 Task: Get usage report for the last 30 days.
Action: Mouse moved to (1339, 133)
Screenshot: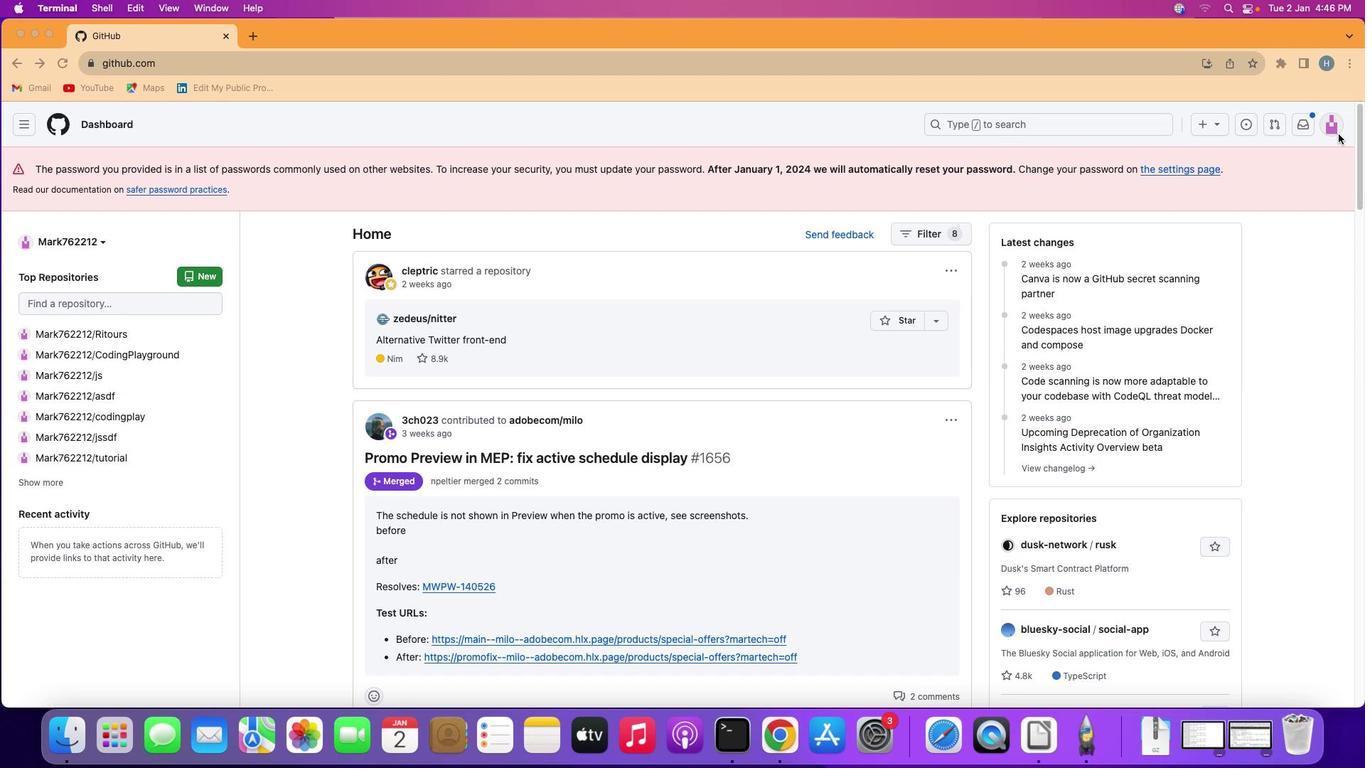 
Action: Mouse pressed left at (1339, 133)
Screenshot: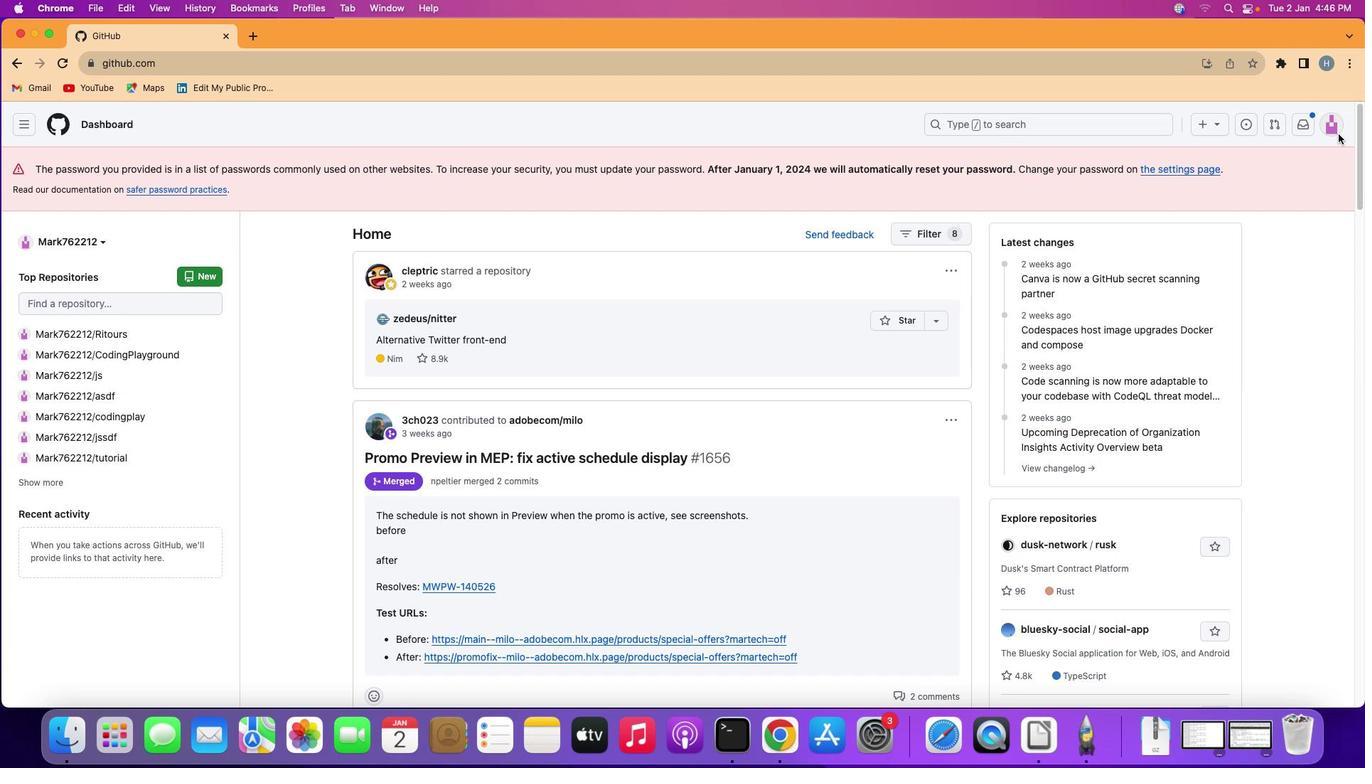 
Action: Mouse moved to (1333, 126)
Screenshot: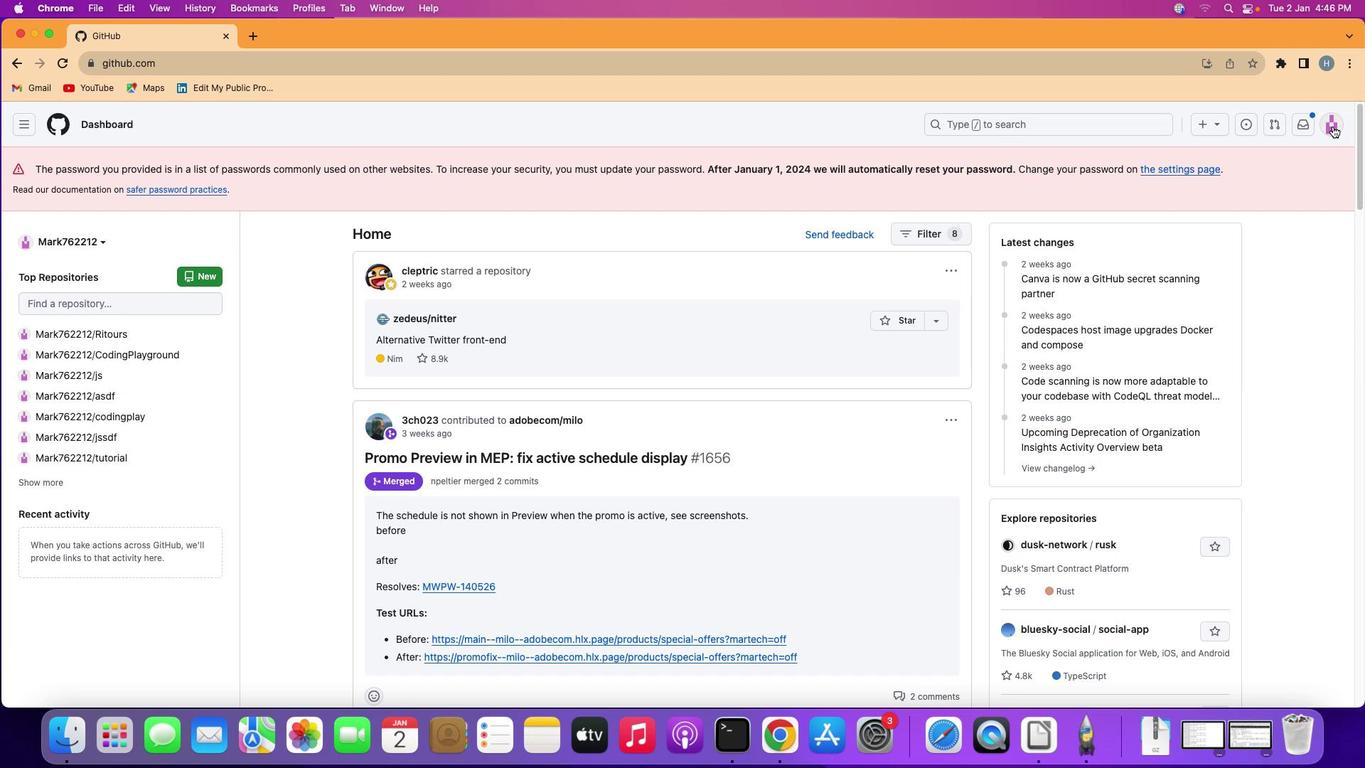 
Action: Mouse pressed left at (1333, 126)
Screenshot: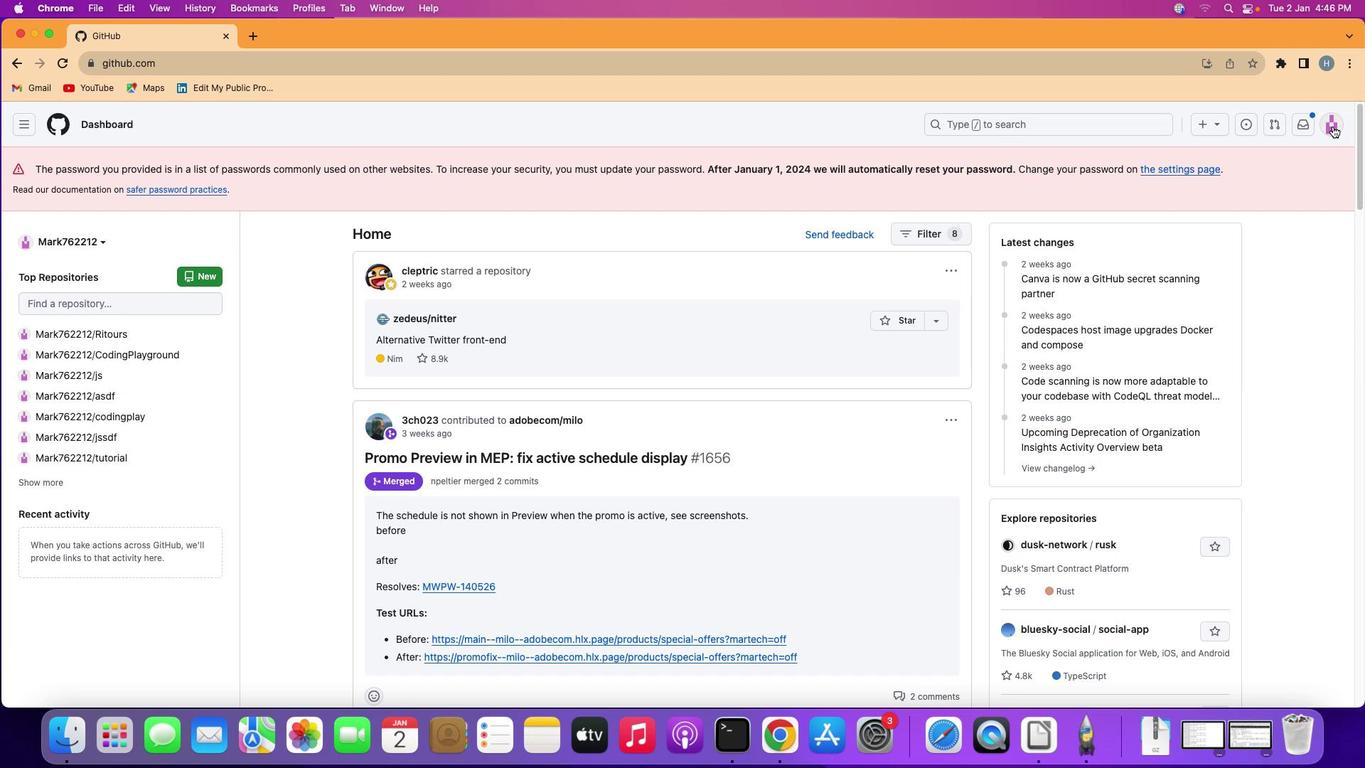 
Action: Mouse moved to (1255, 509)
Screenshot: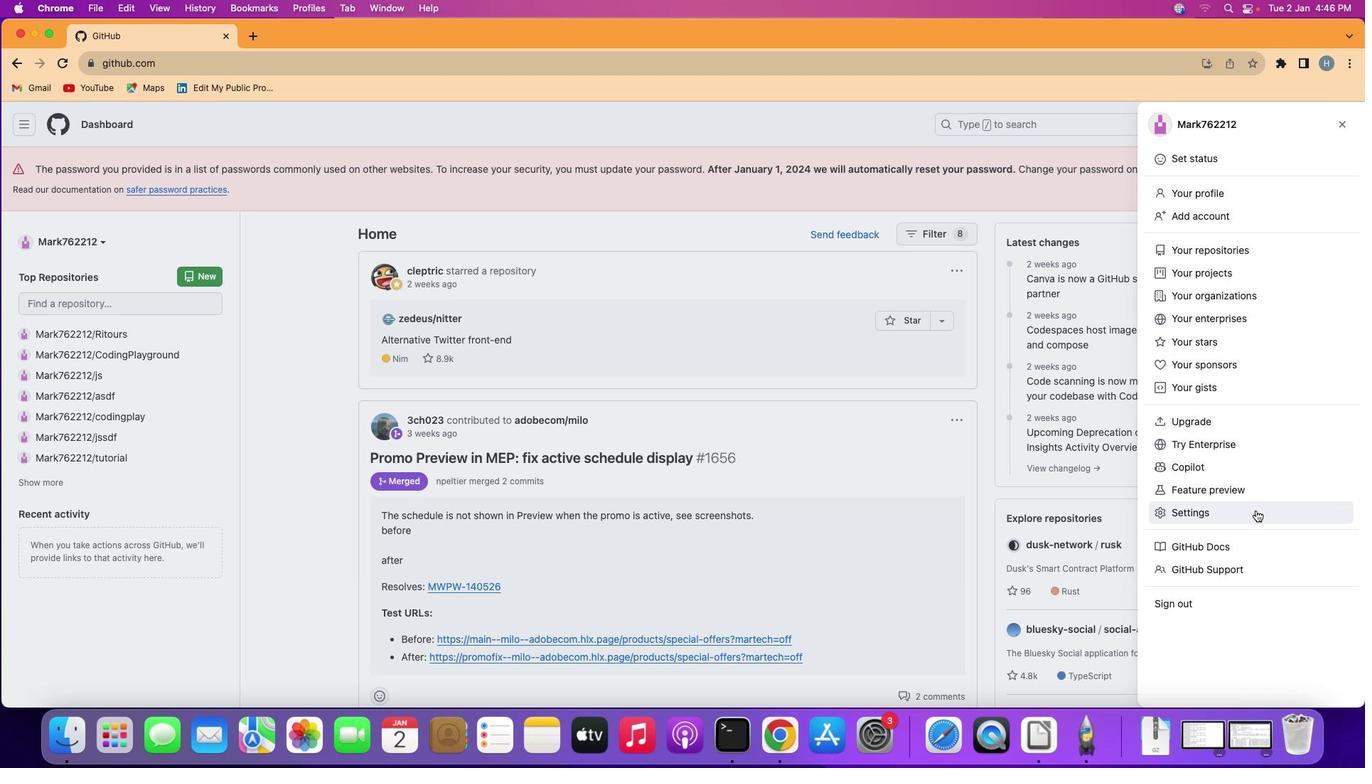 
Action: Mouse pressed left at (1255, 509)
Screenshot: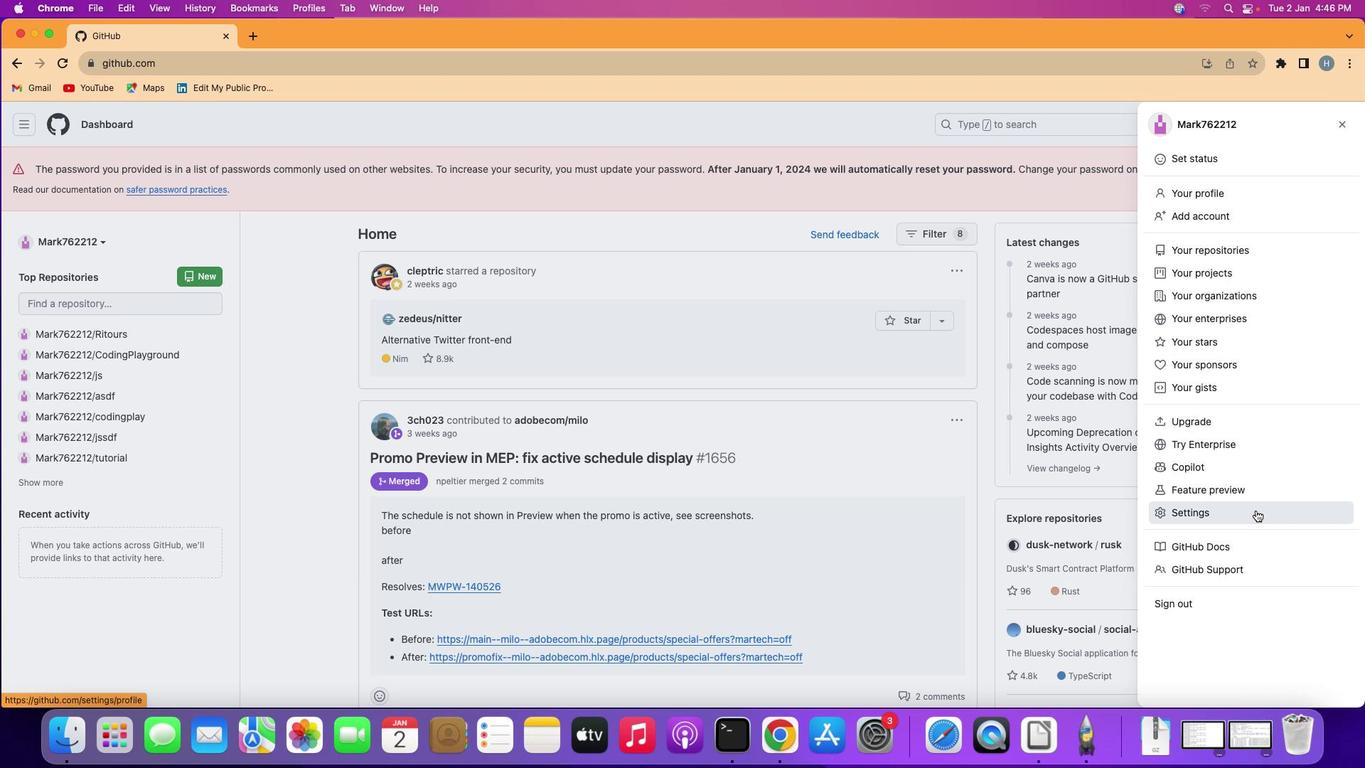 
Action: Mouse moved to (326, 438)
Screenshot: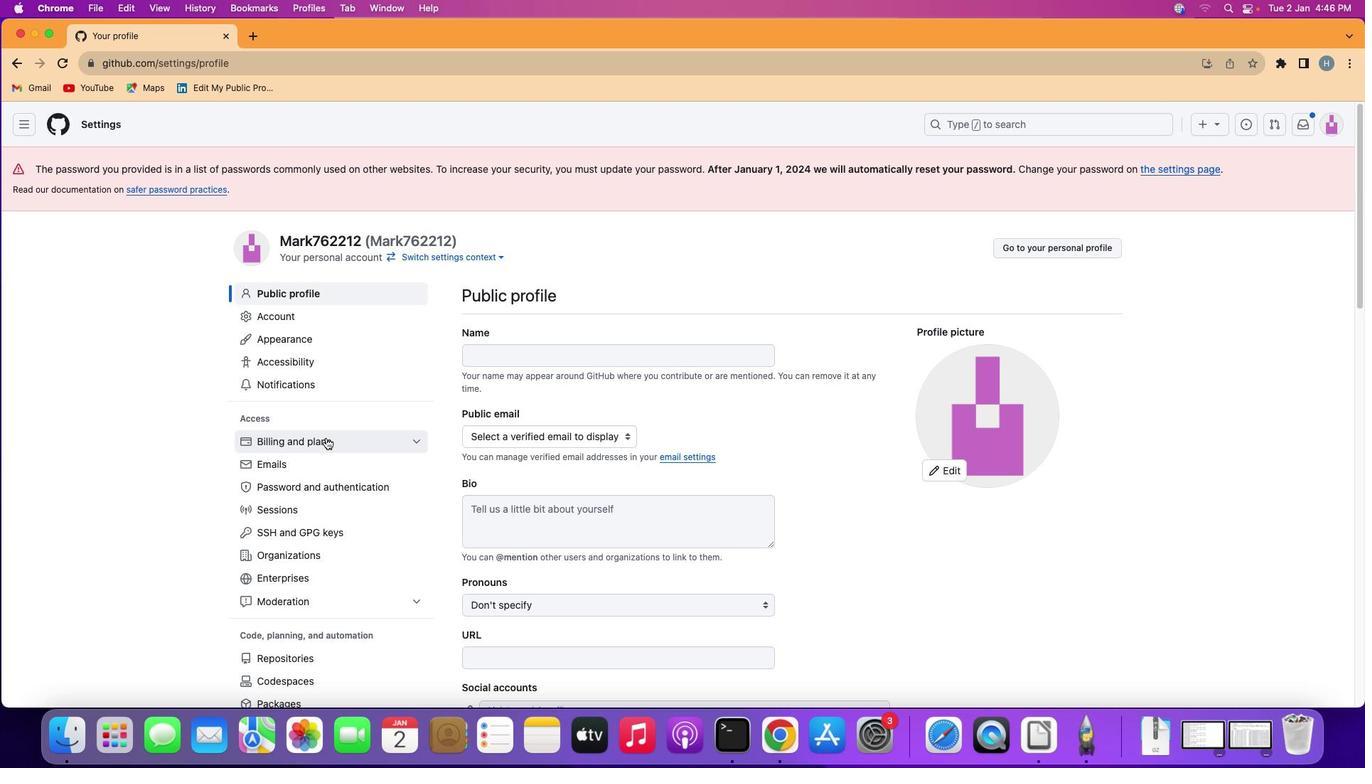 
Action: Mouse pressed left at (326, 438)
Screenshot: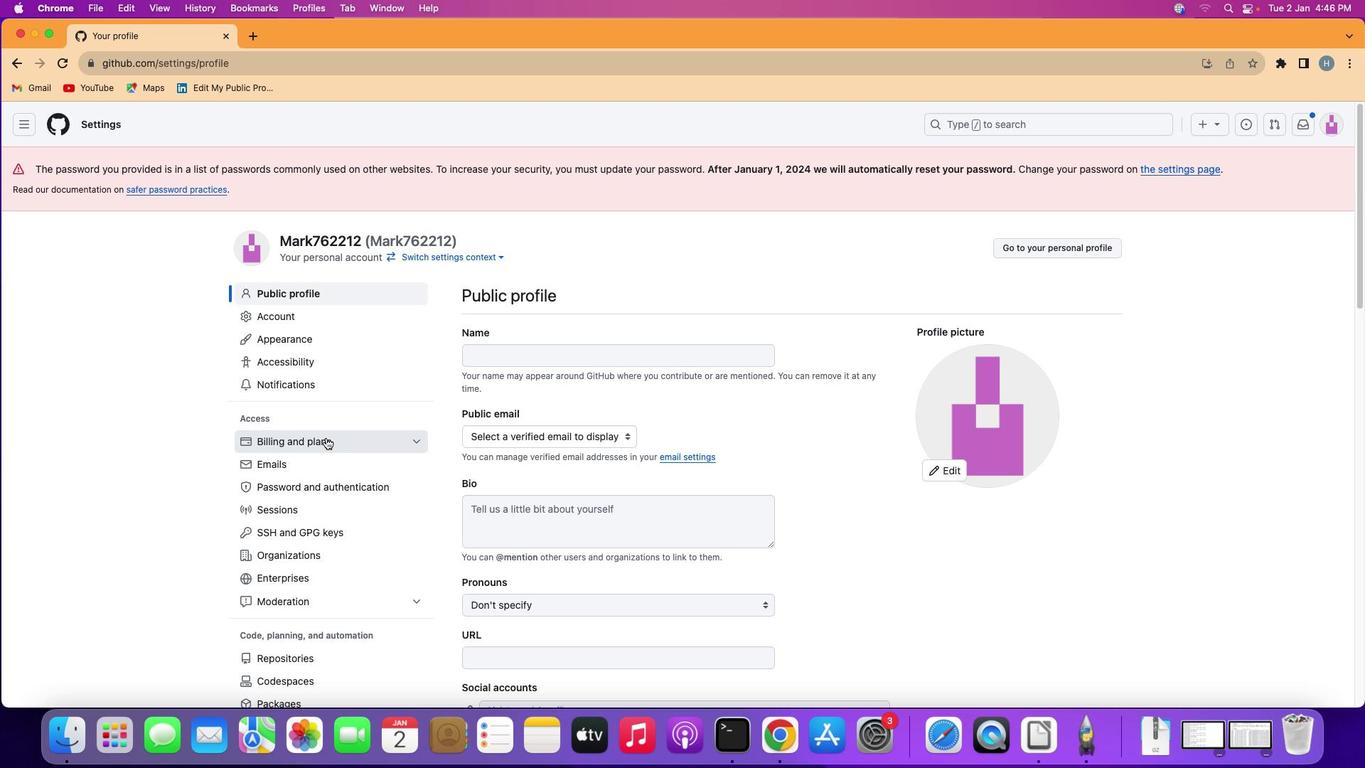 
Action: Mouse moved to (315, 468)
Screenshot: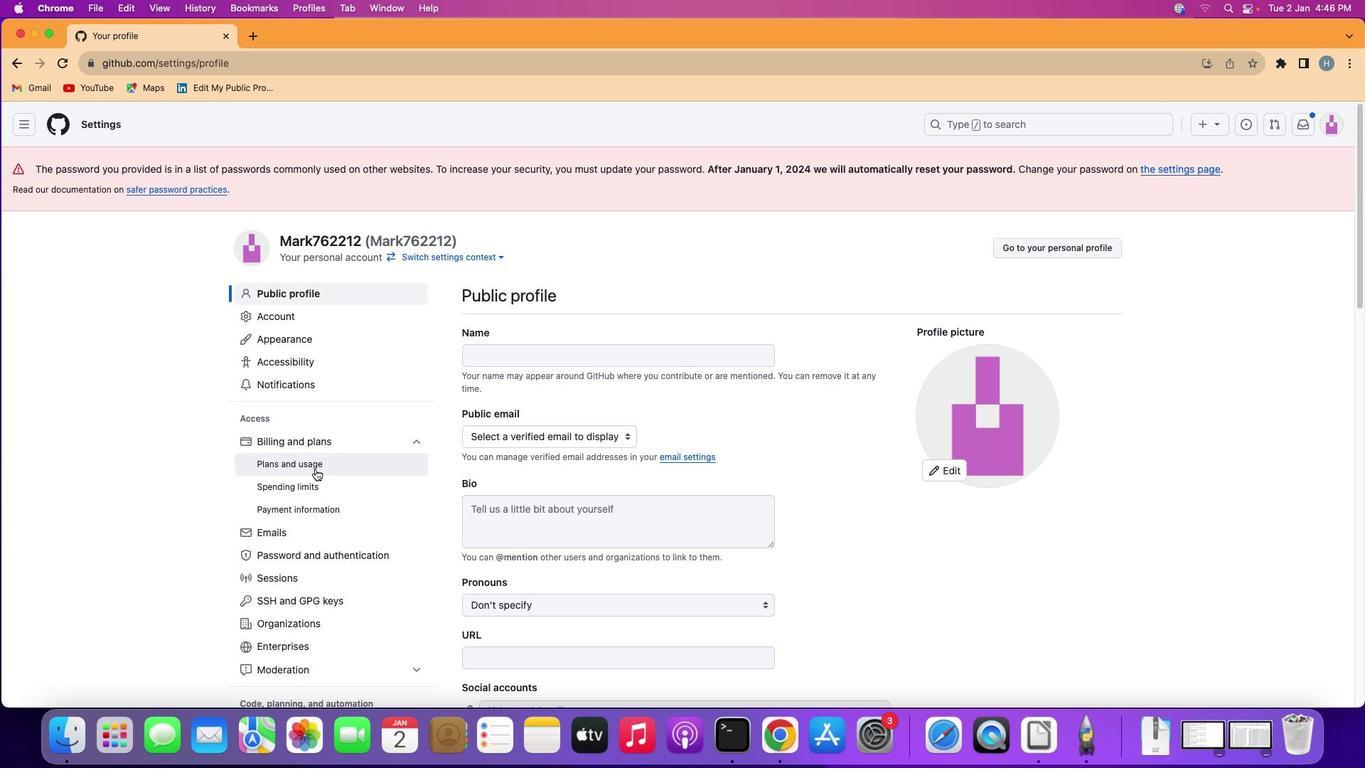 
Action: Mouse pressed left at (315, 468)
Screenshot: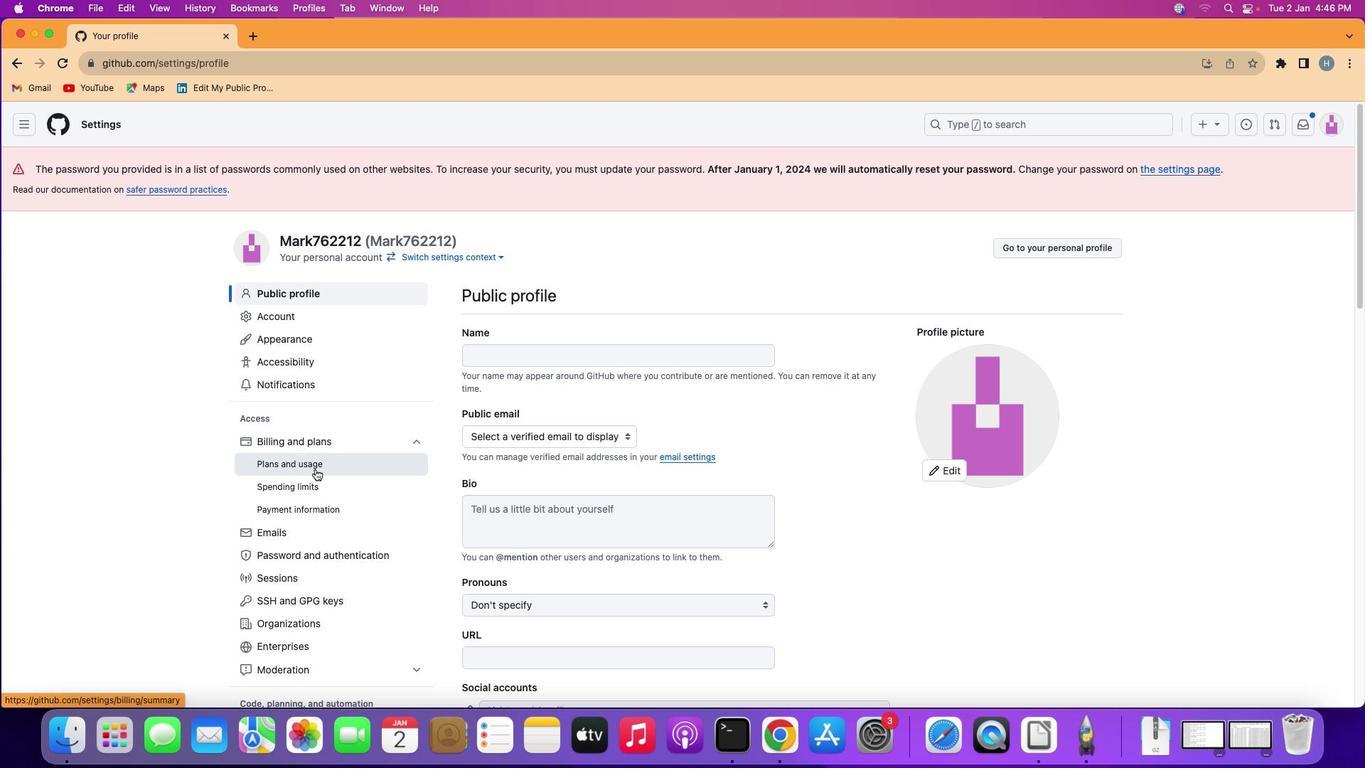 
Action: Mouse moved to (636, 534)
Screenshot: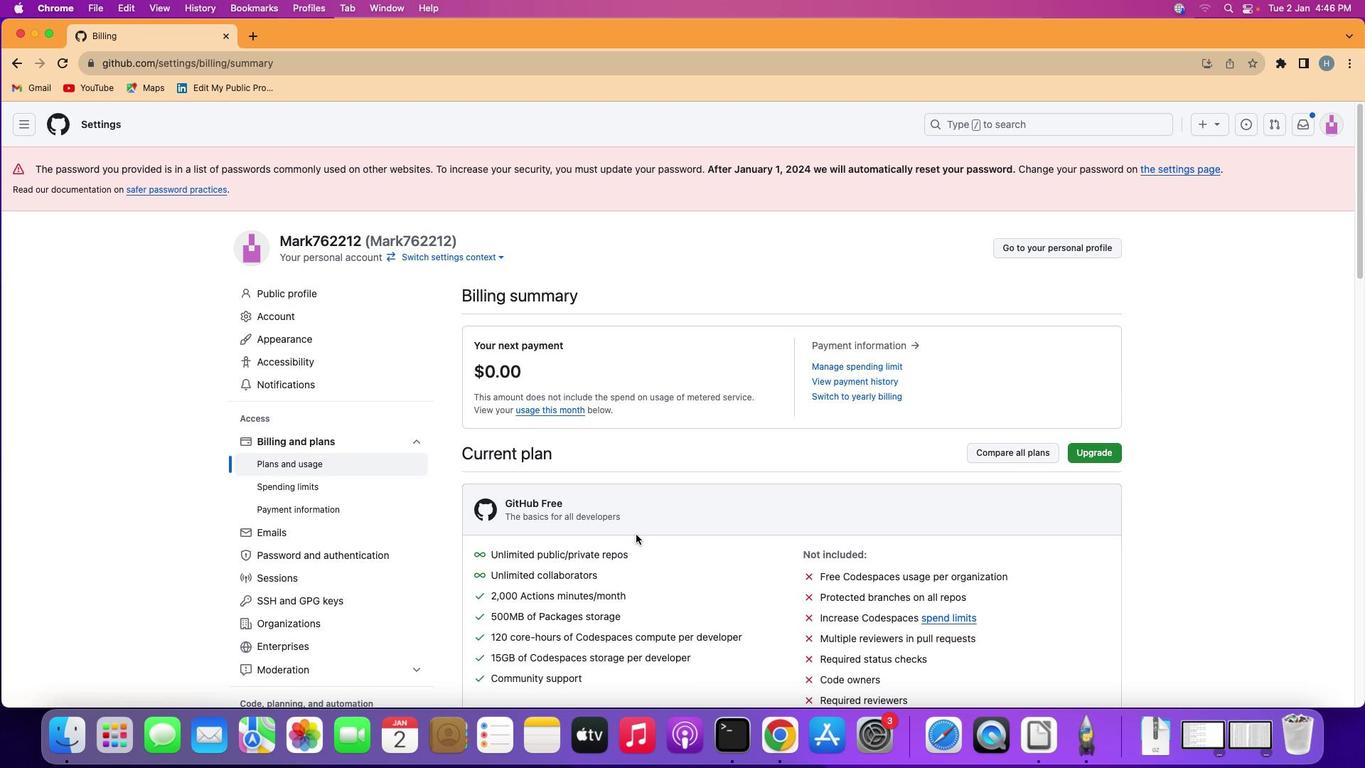 
Action: Mouse scrolled (636, 534) with delta (0, 0)
Screenshot: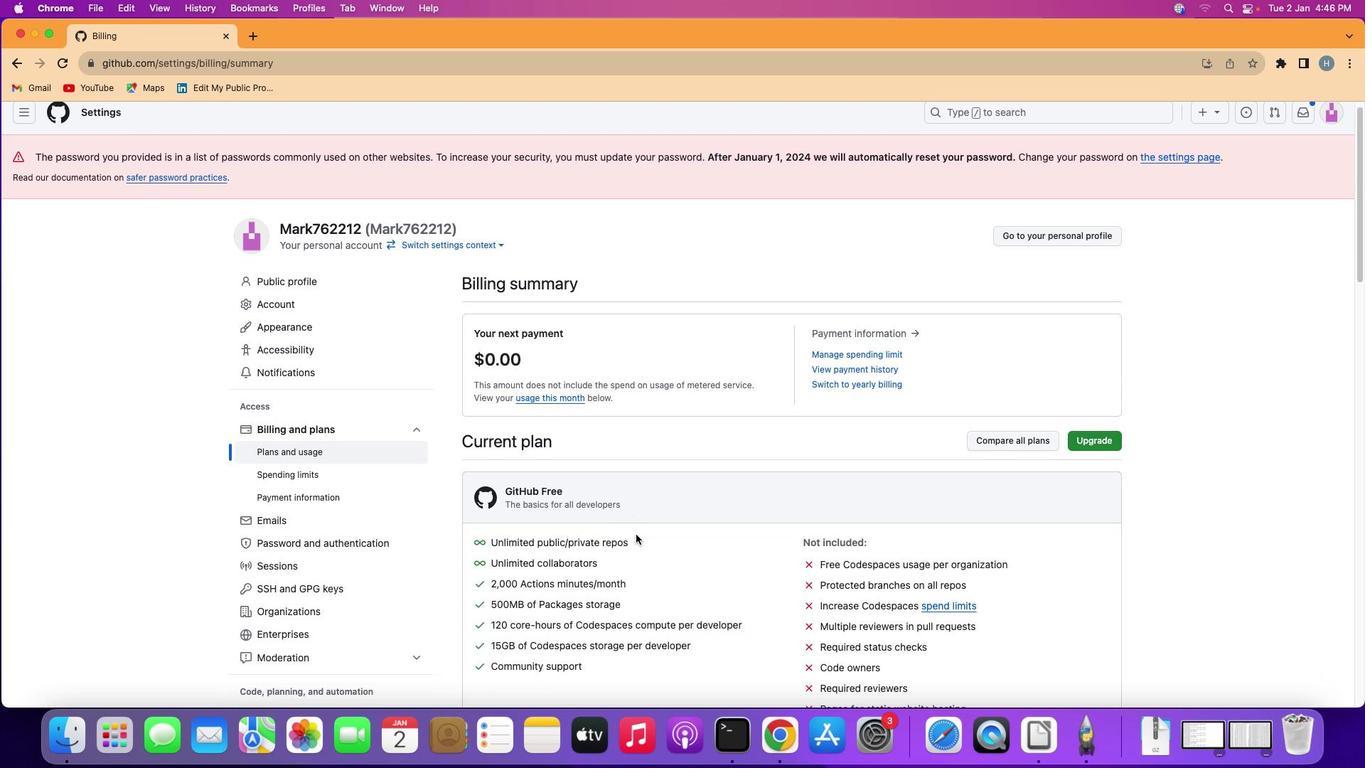 
Action: Mouse scrolled (636, 534) with delta (0, 0)
Screenshot: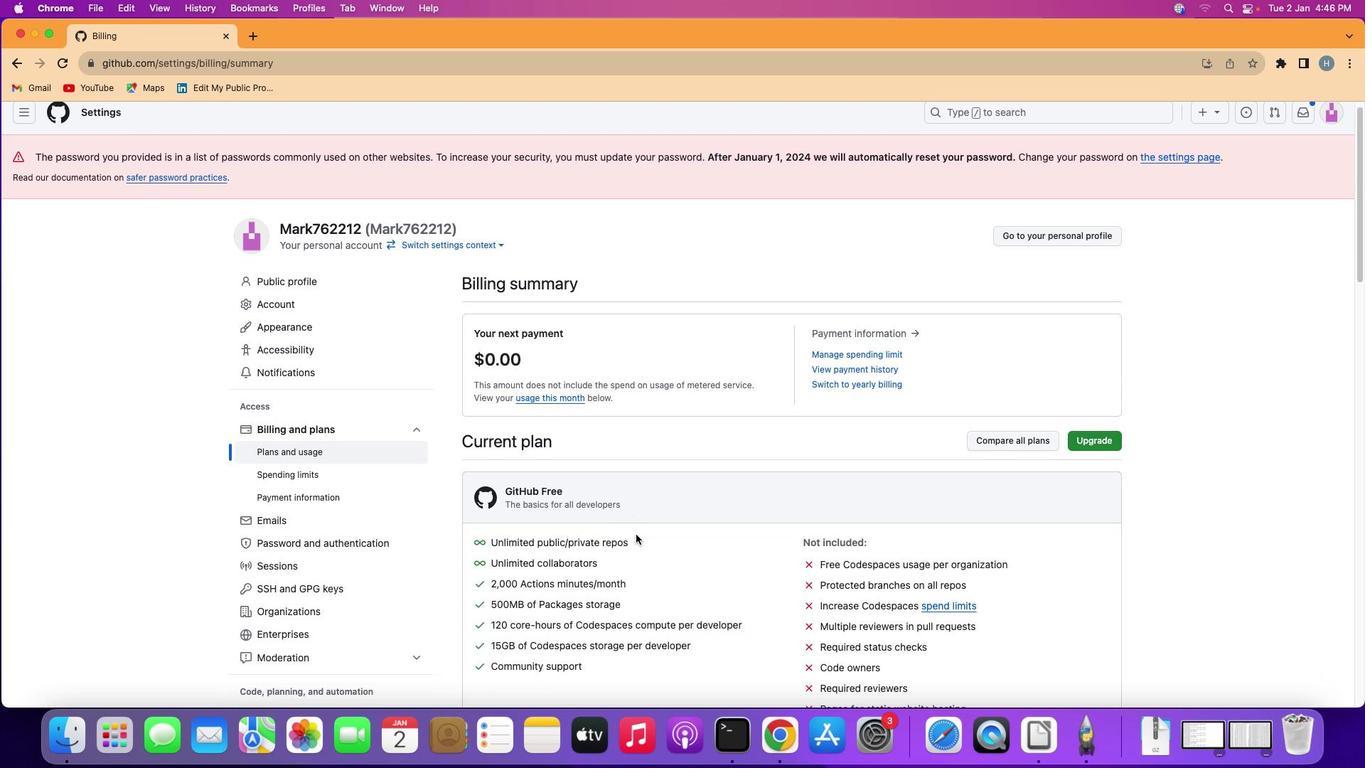 
Action: Mouse scrolled (636, 534) with delta (0, -1)
Screenshot: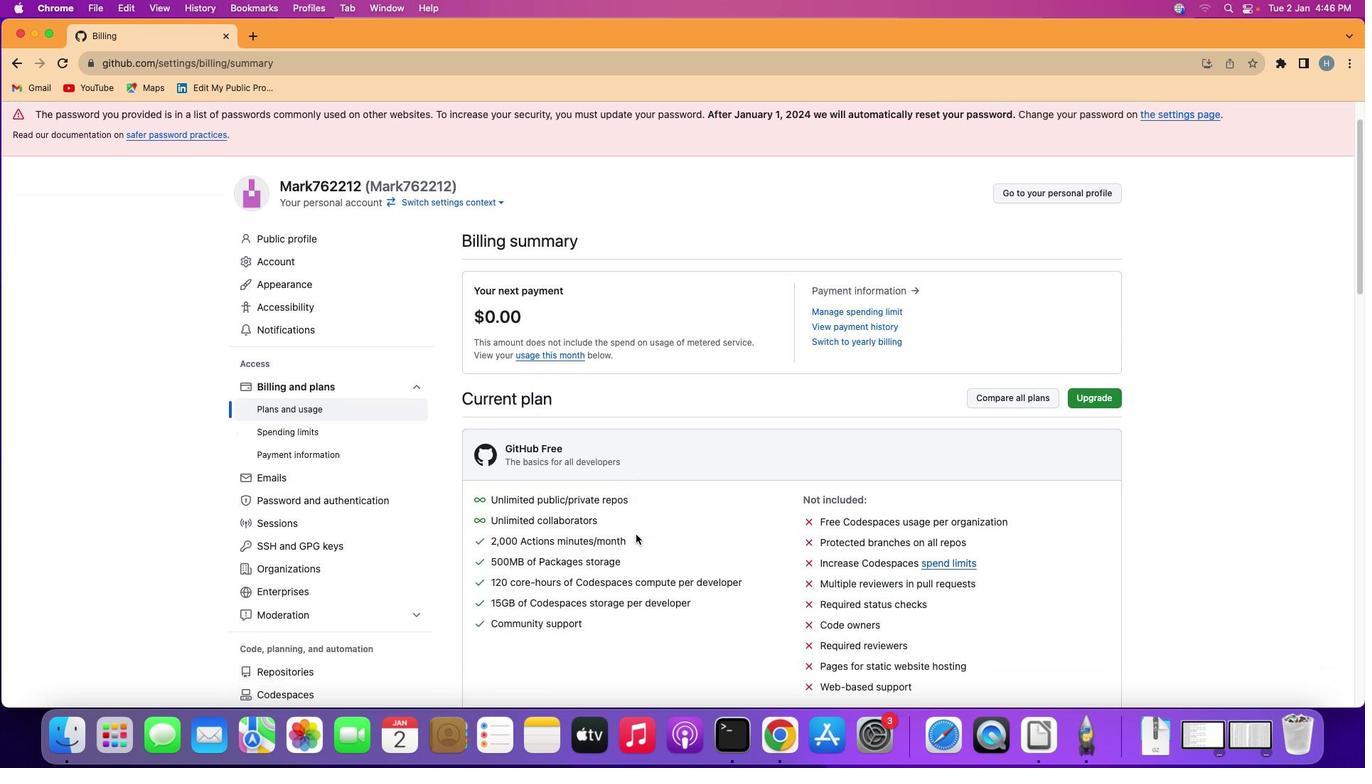
Action: Mouse scrolled (636, 534) with delta (0, -1)
Screenshot: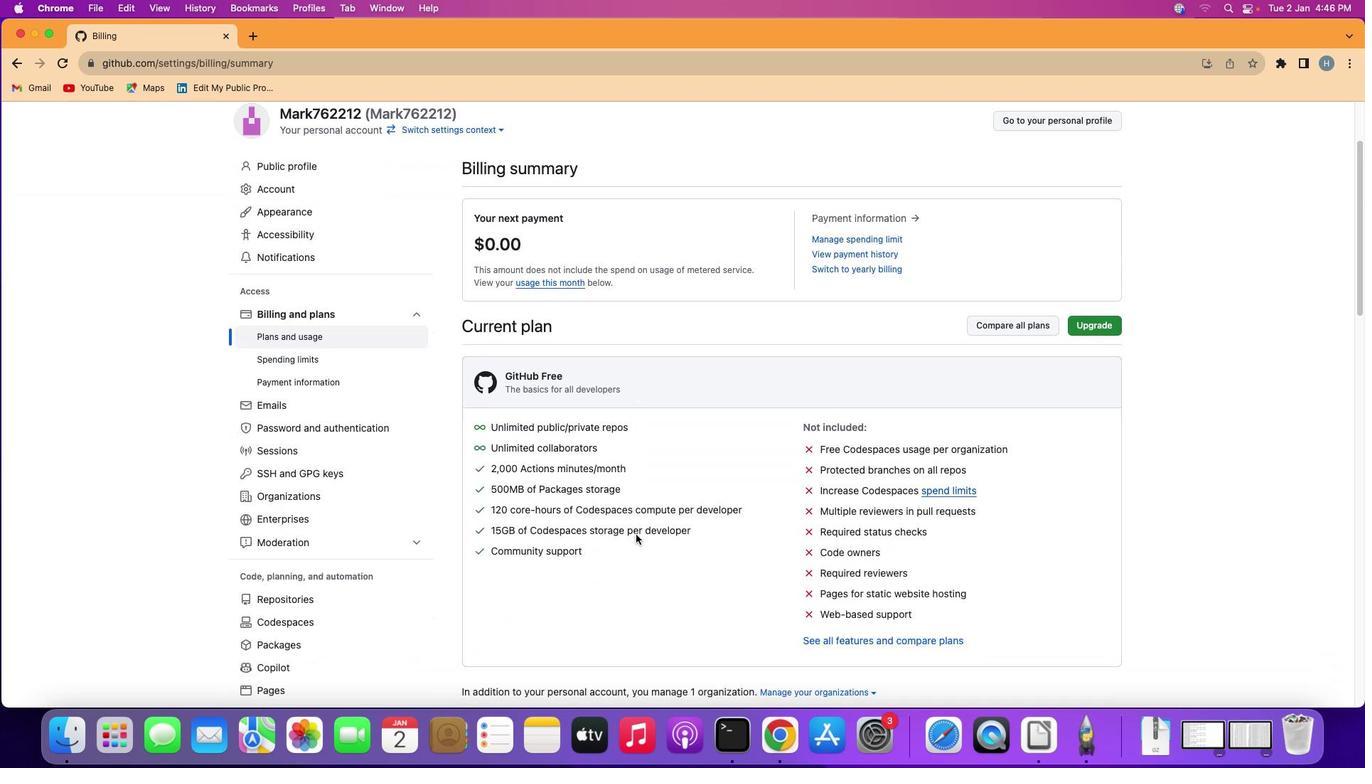 
Action: Mouse scrolled (636, 534) with delta (0, 0)
Screenshot: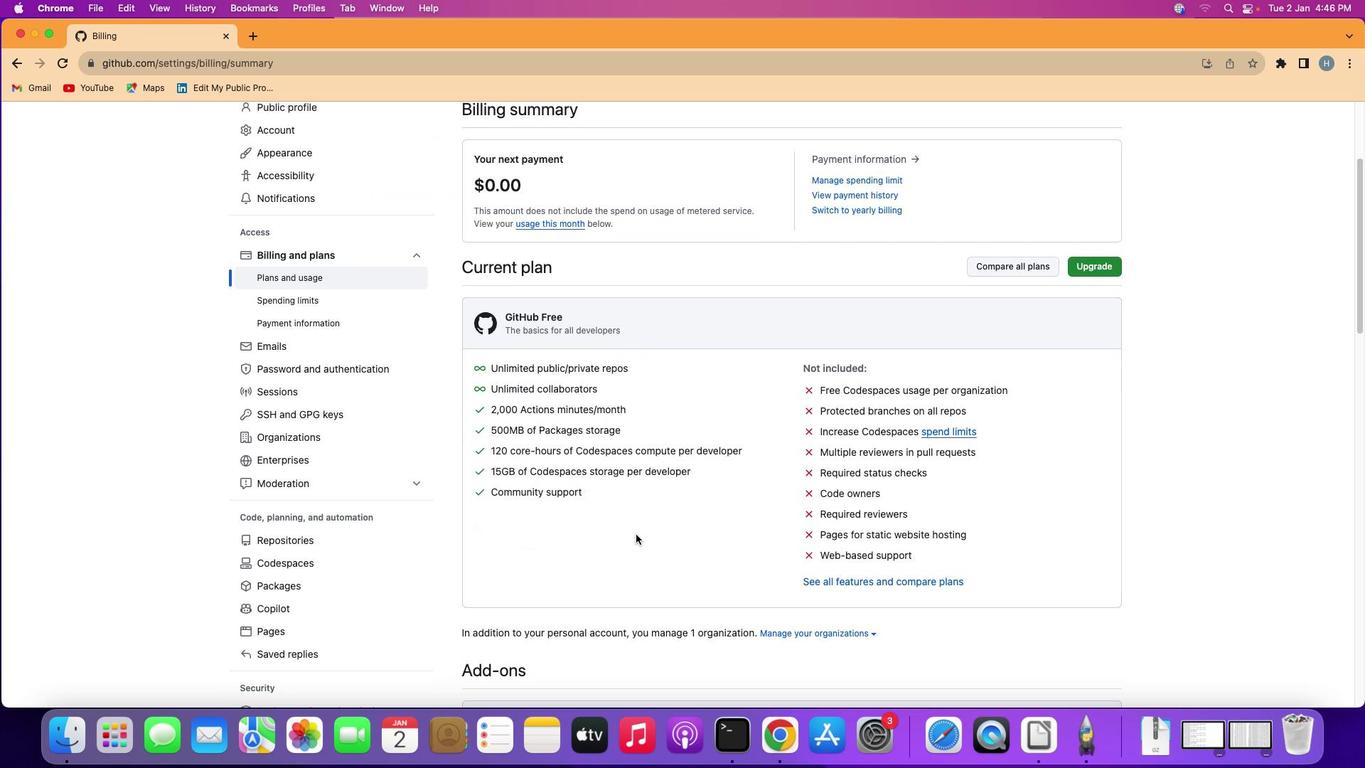 
Action: Mouse scrolled (636, 534) with delta (0, 0)
Screenshot: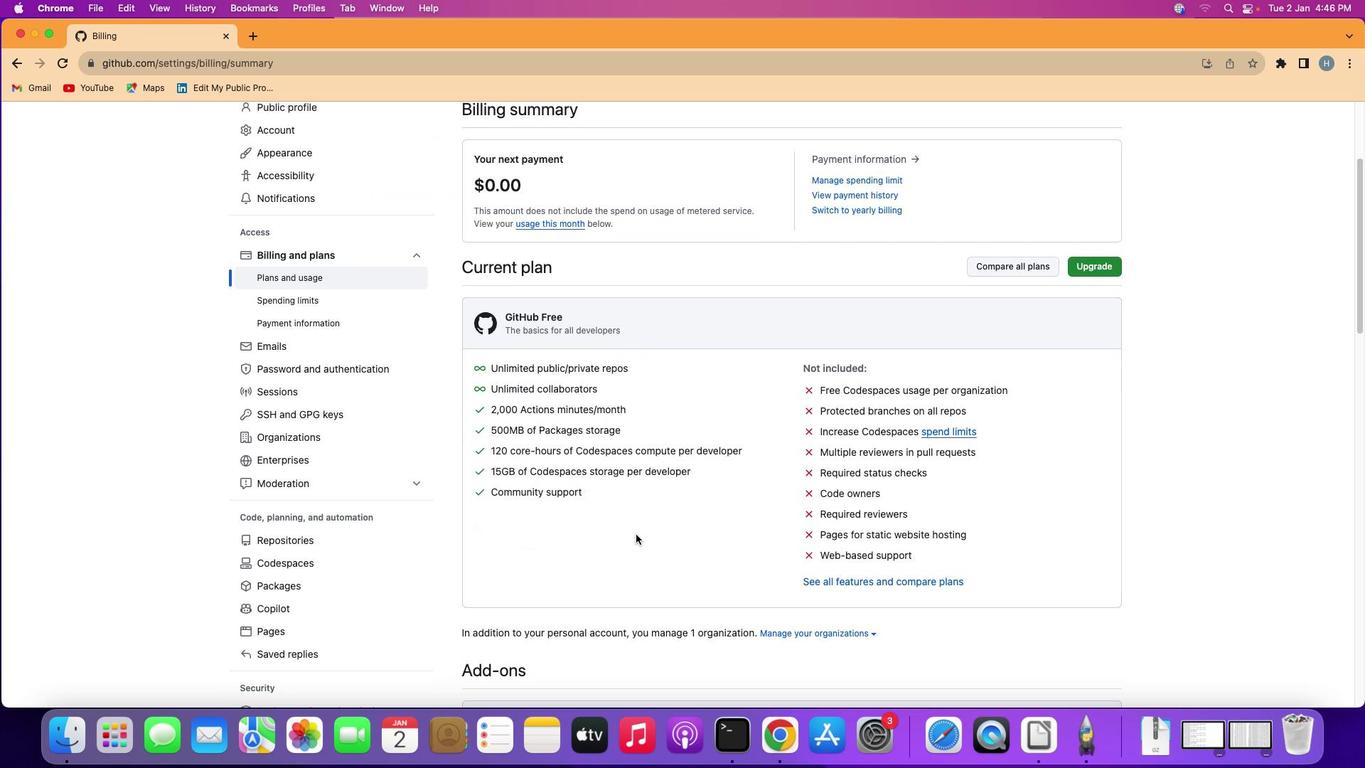 
Action: Mouse scrolled (636, 534) with delta (0, 1)
Screenshot: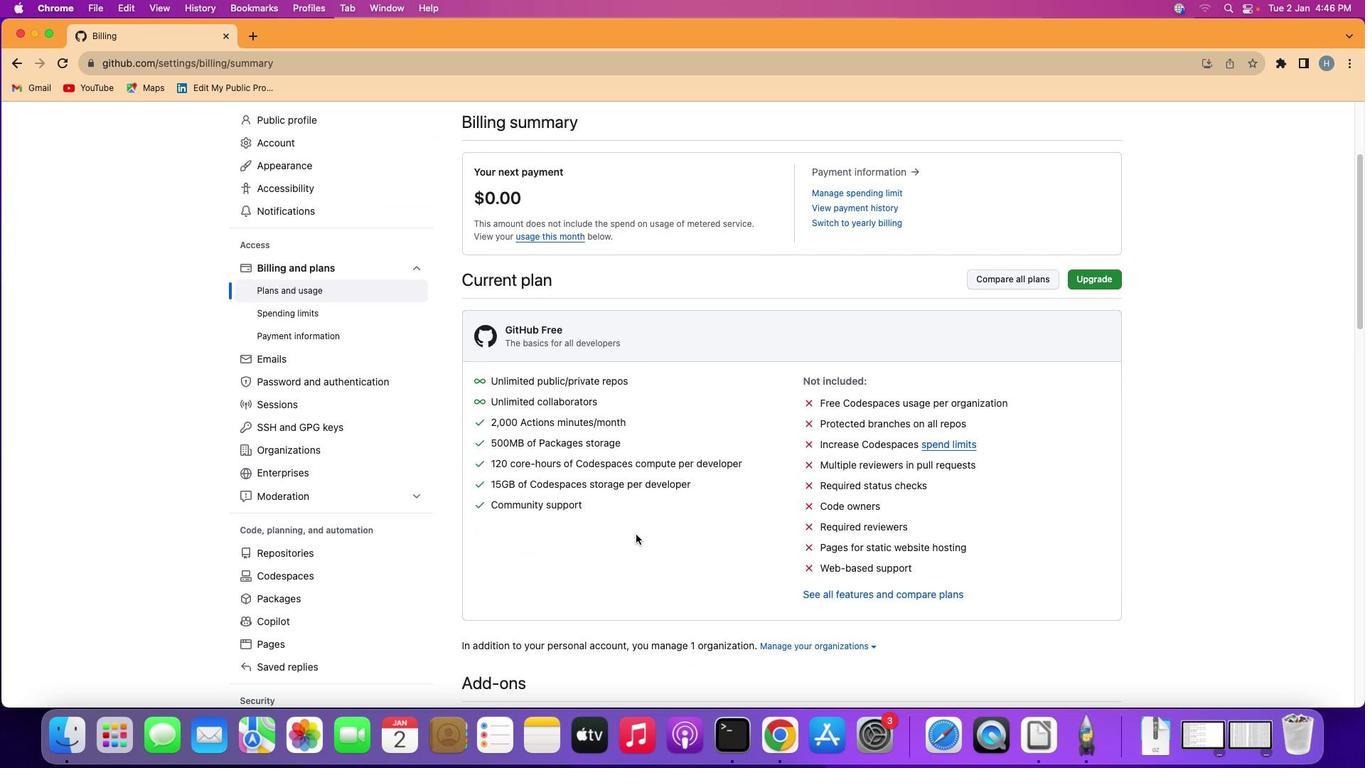 
Action: Mouse scrolled (636, 534) with delta (0, 0)
Screenshot: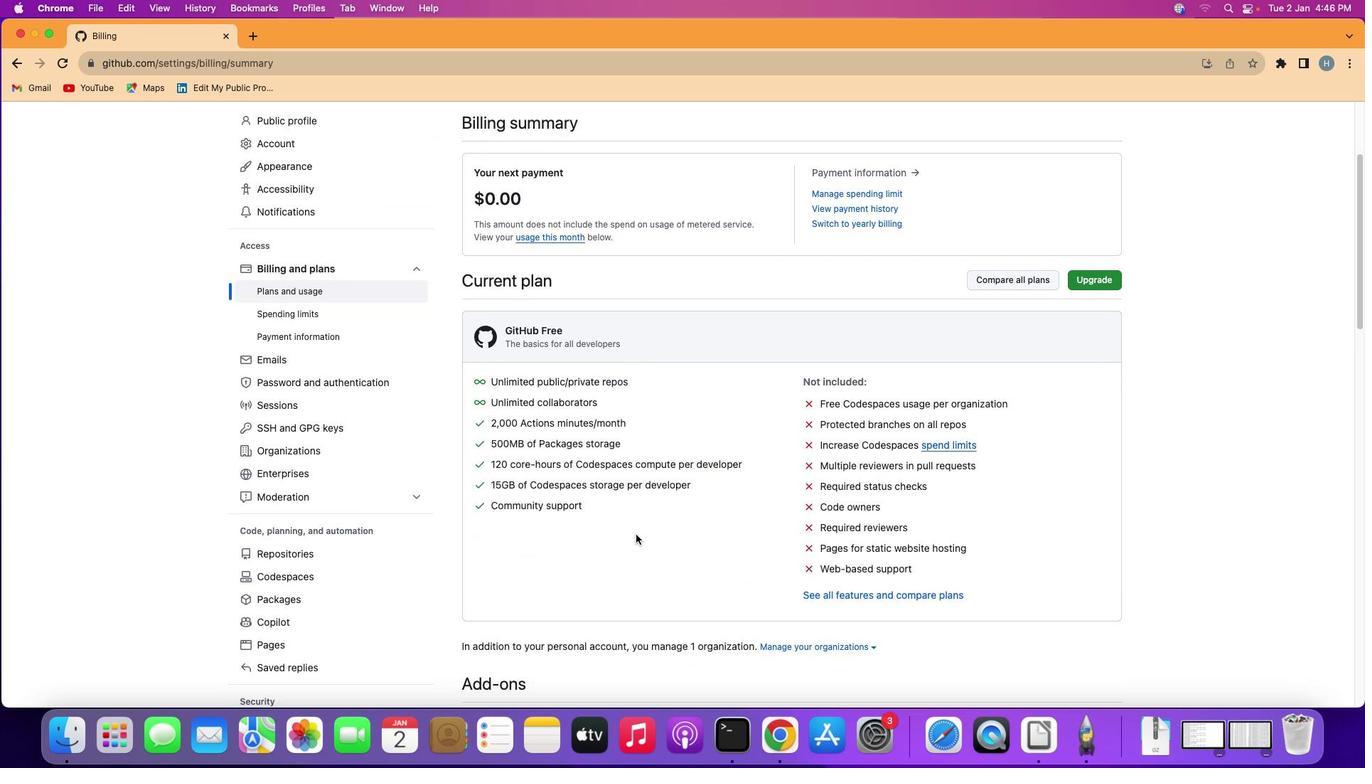 
Action: Mouse scrolled (636, 534) with delta (0, 0)
Screenshot: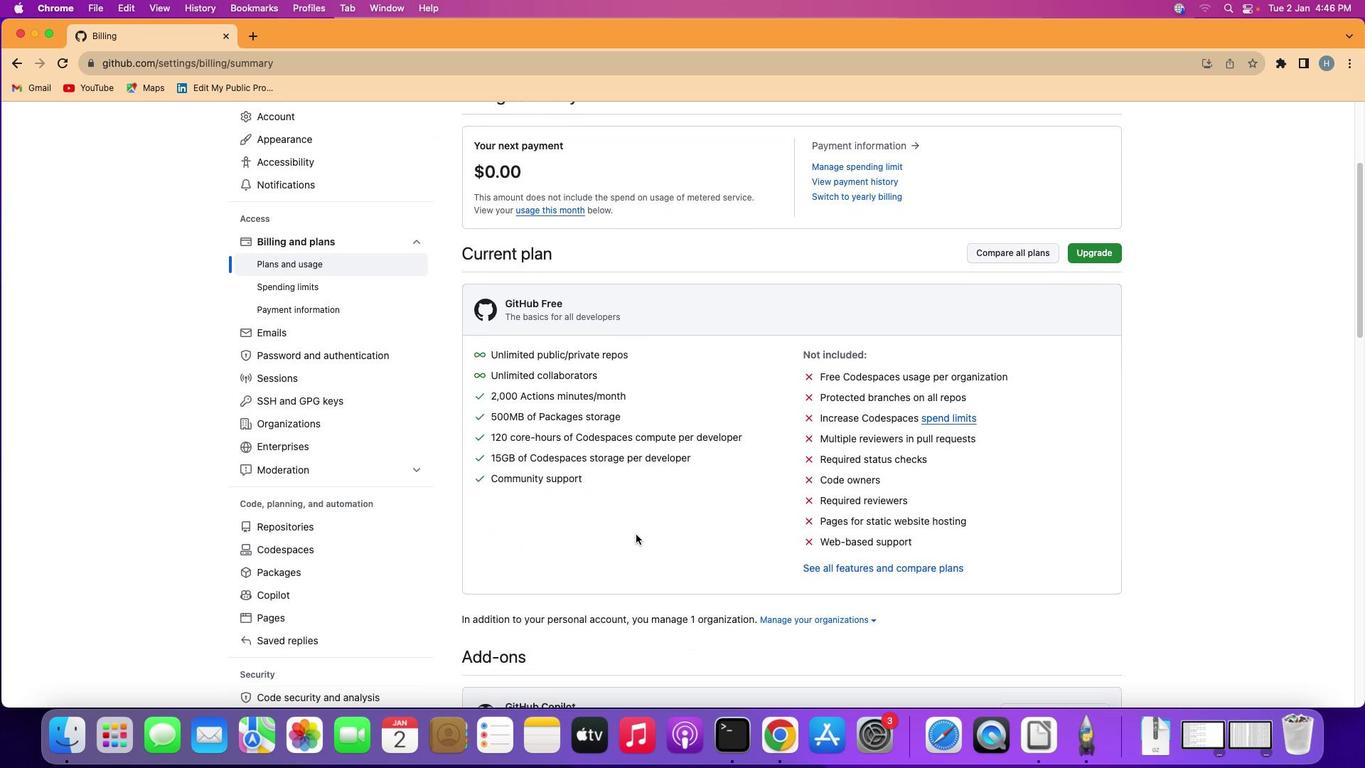 
Action: Mouse scrolled (636, 534) with delta (0, 0)
Screenshot: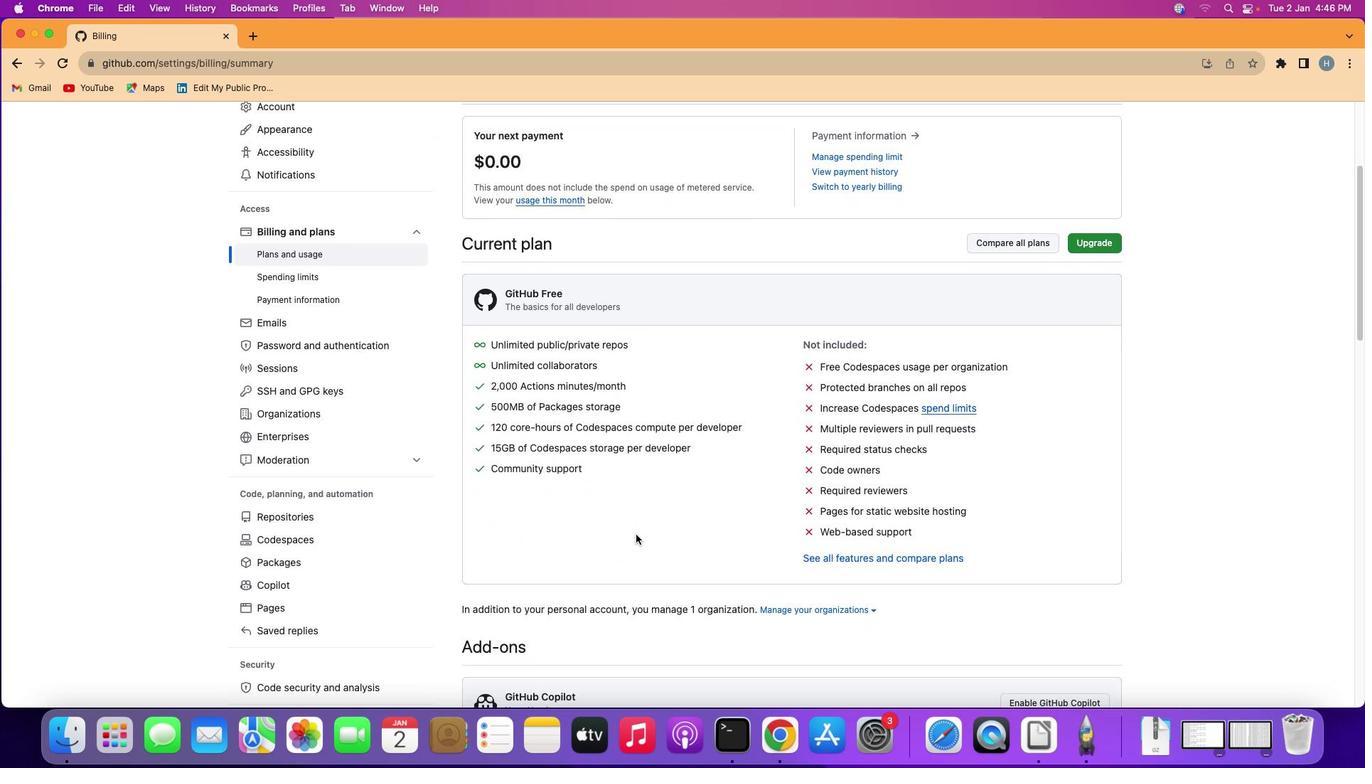 
Action: Mouse scrolled (636, 534) with delta (0, -1)
Screenshot: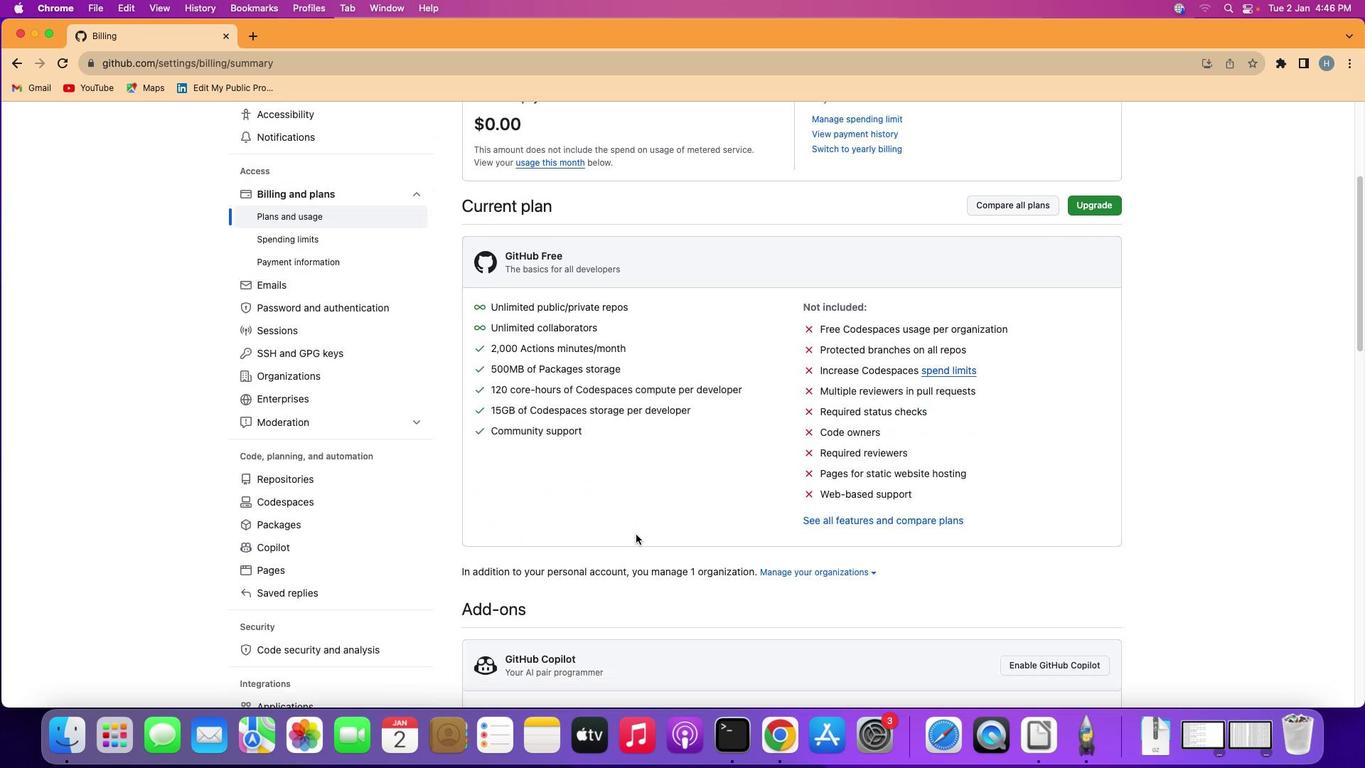 
Action: Mouse scrolled (636, 534) with delta (0, 0)
Screenshot: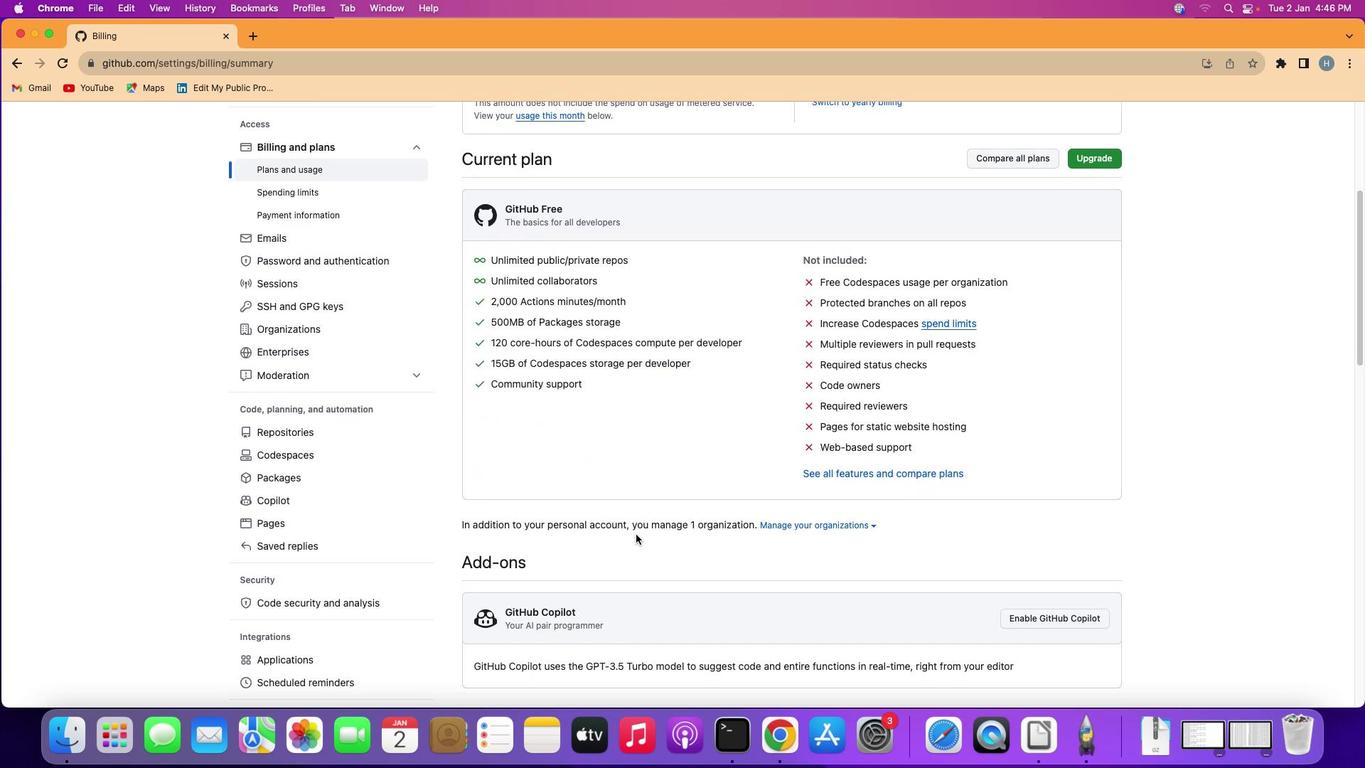 
Action: Mouse scrolled (636, 534) with delta (0, 0)
Screenshot: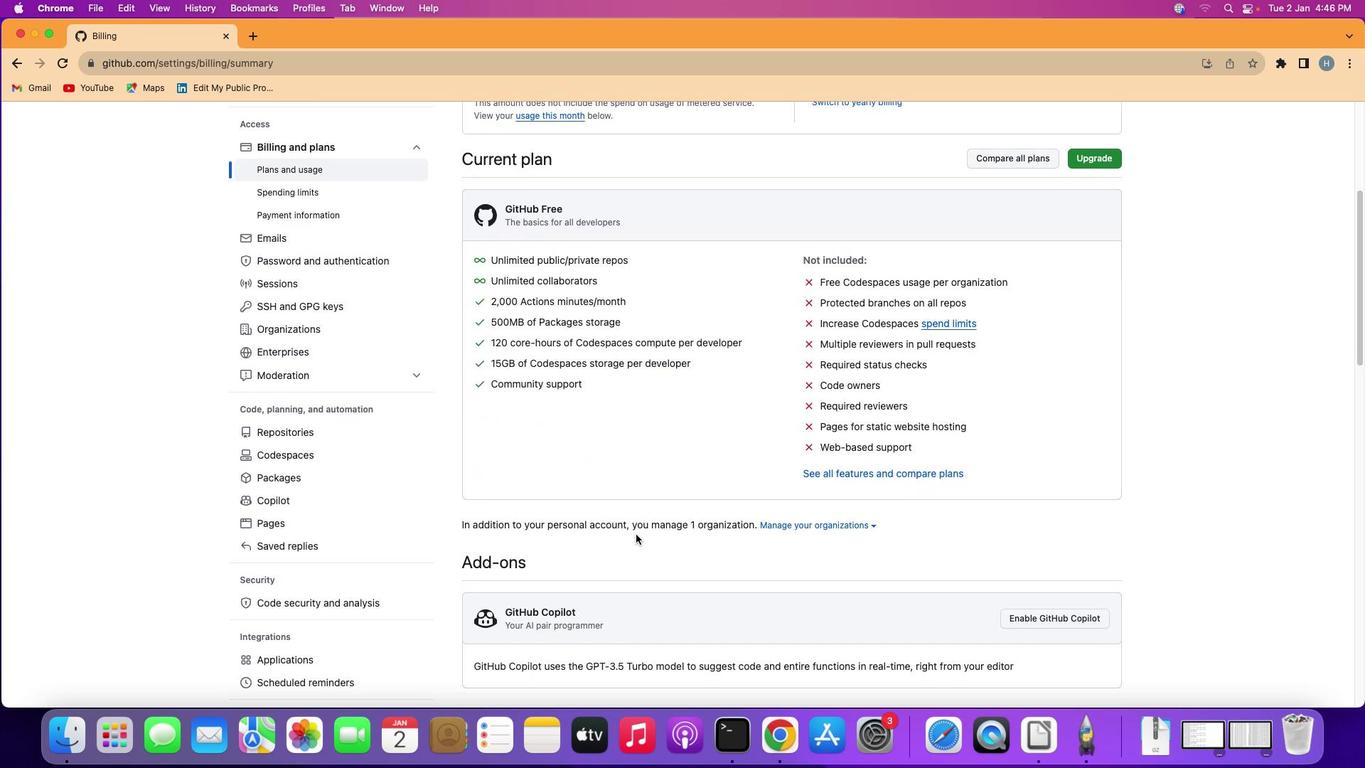 
Action: Mouse scrolled (636, 534) with delta (0, -1)
Screenshot: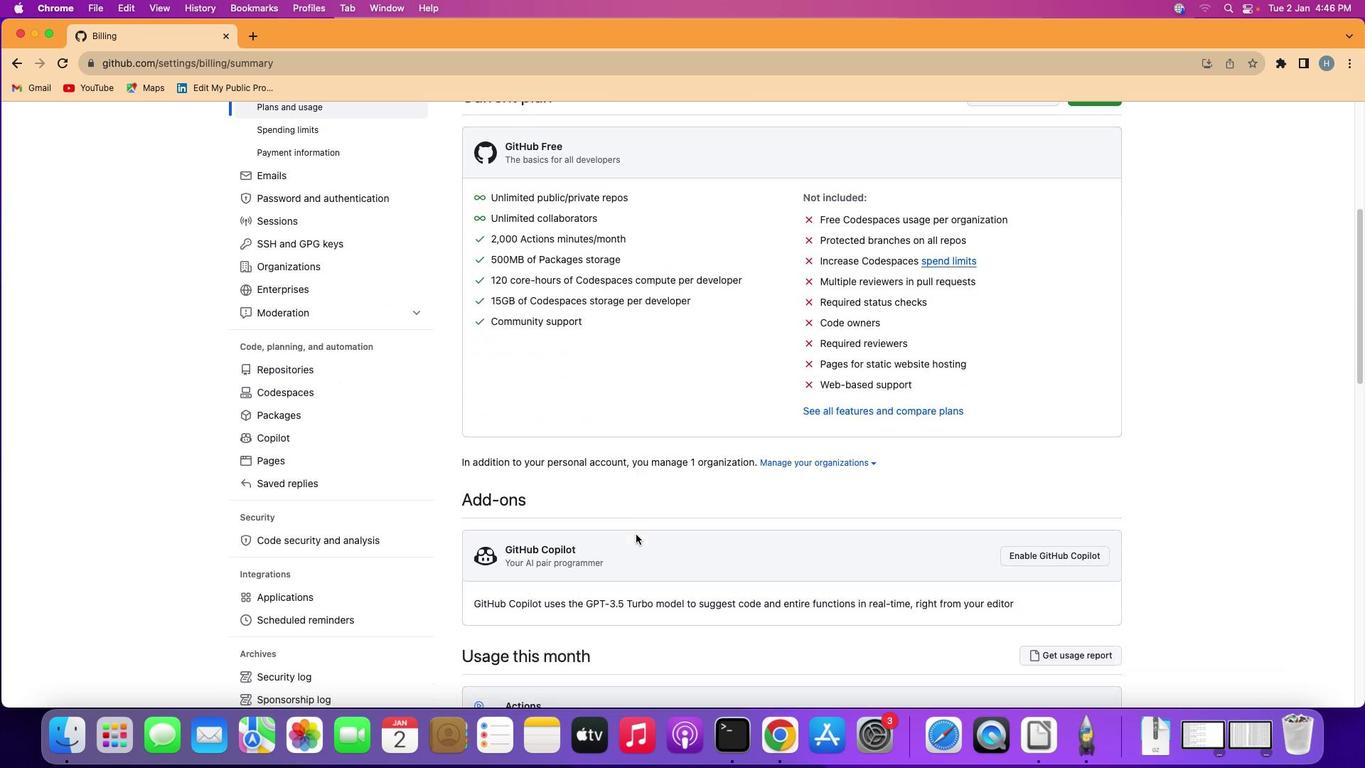 
Action: Mouse scrolled (636, 534) with delta (0, 0)
Screenshot: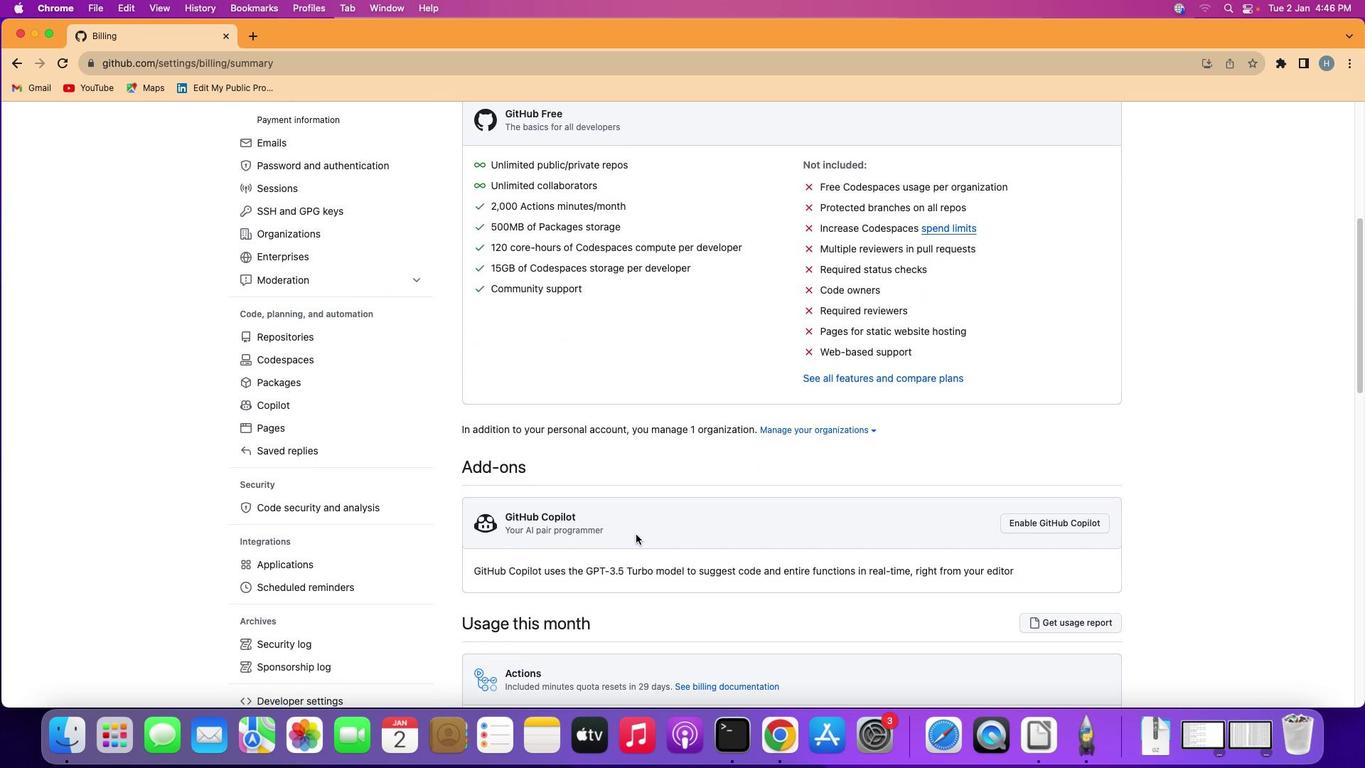 
Action: Mouse scrolled (636, 534) with delta (0, 0)
Screenshot: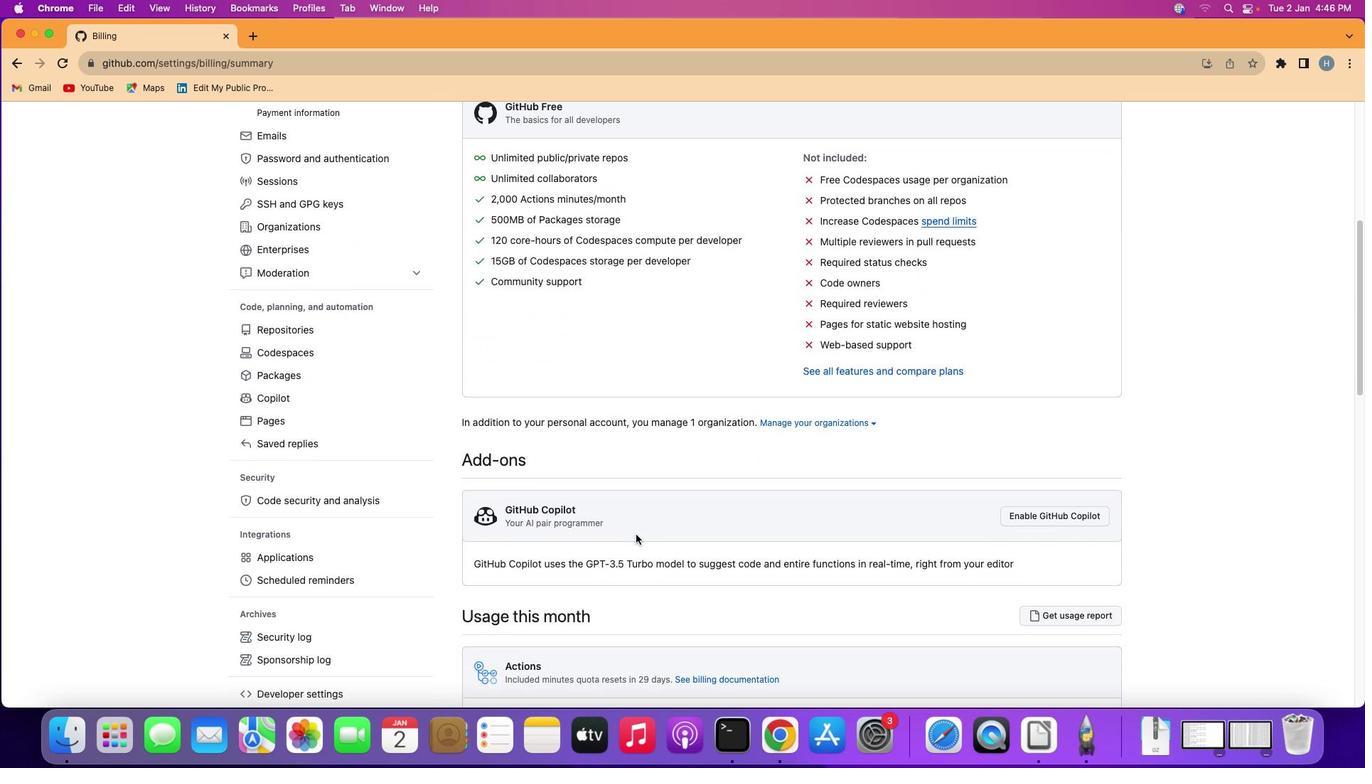 
Action: Mouse moved to (638, 531)
Screenshot: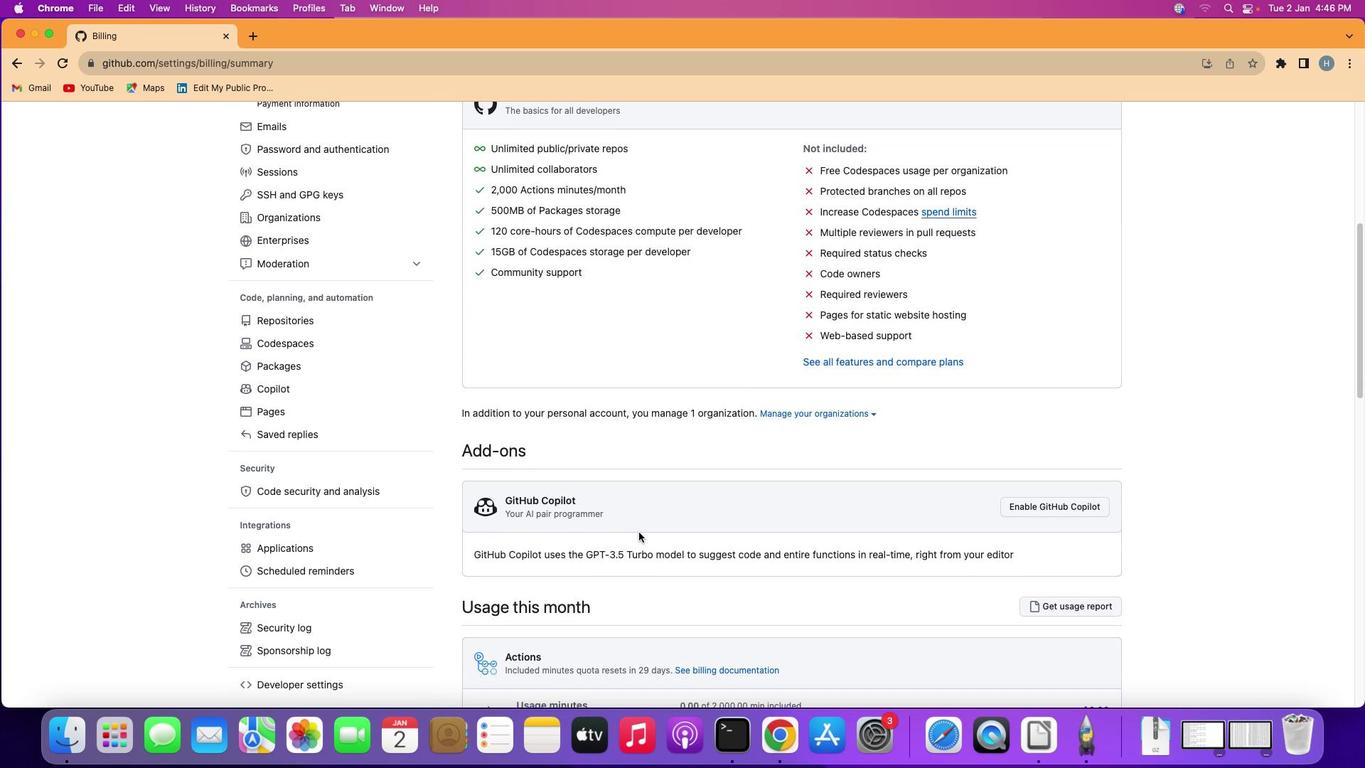 
Action: Mouse scrolled (638, 531) with delta (0, 0)
Screenshot: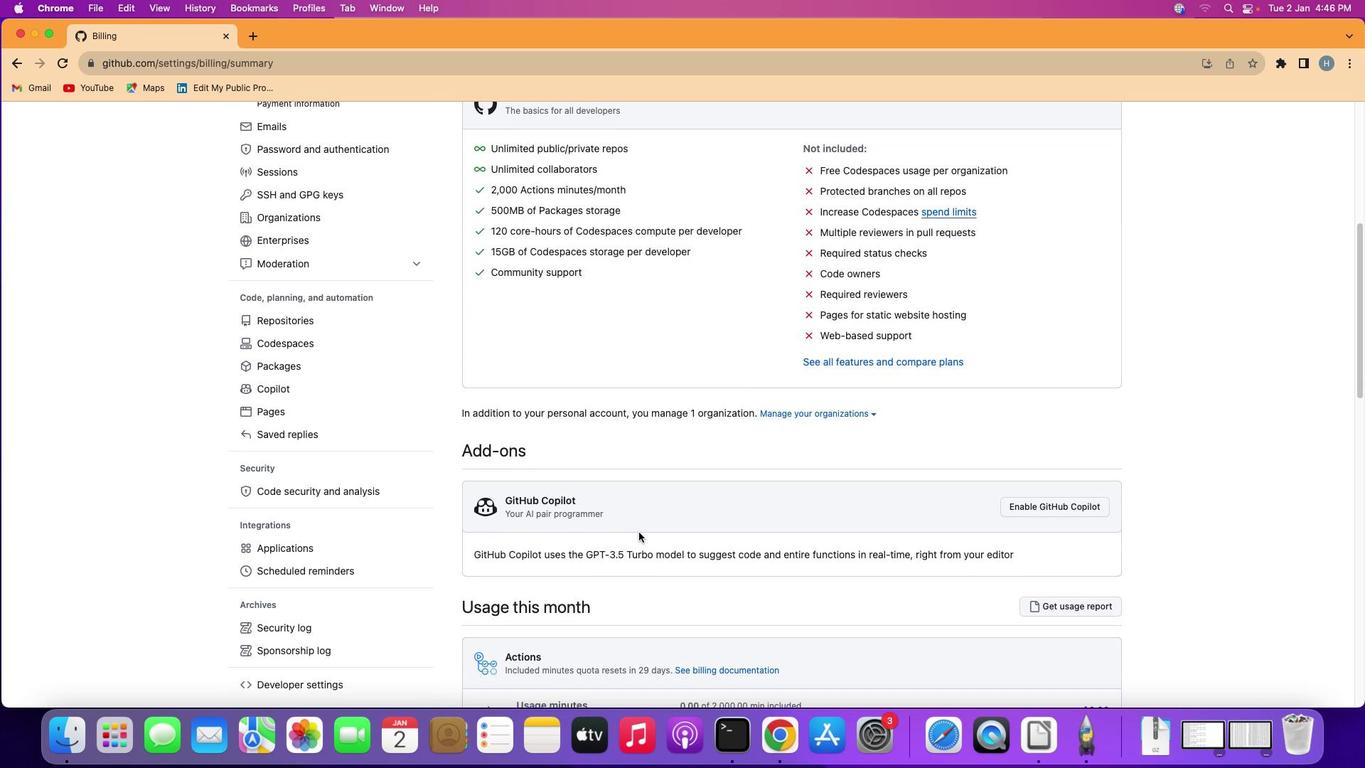 
Action: Mouse scrolled (638, 531) with delta (0, 0)
Screenshot: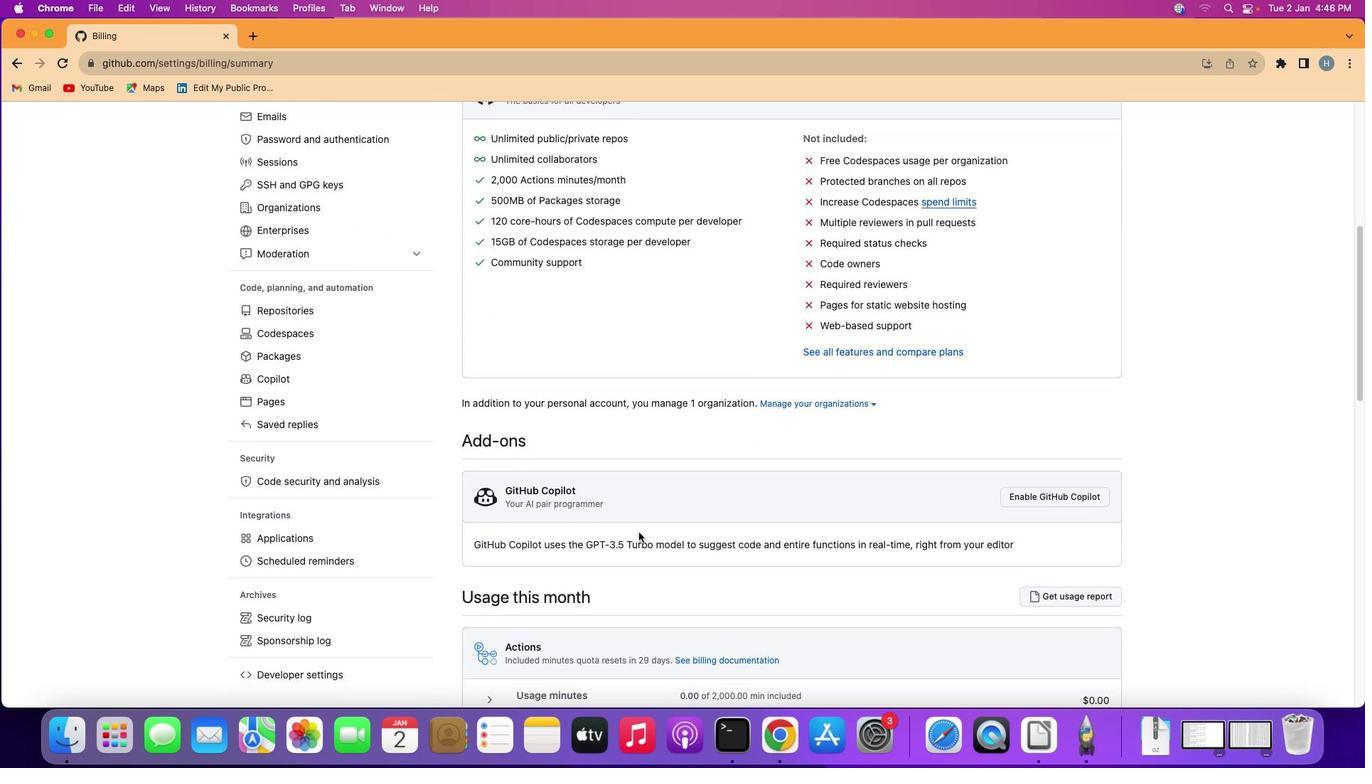
Action: Mouse moved to (695, 529)
Screenshot: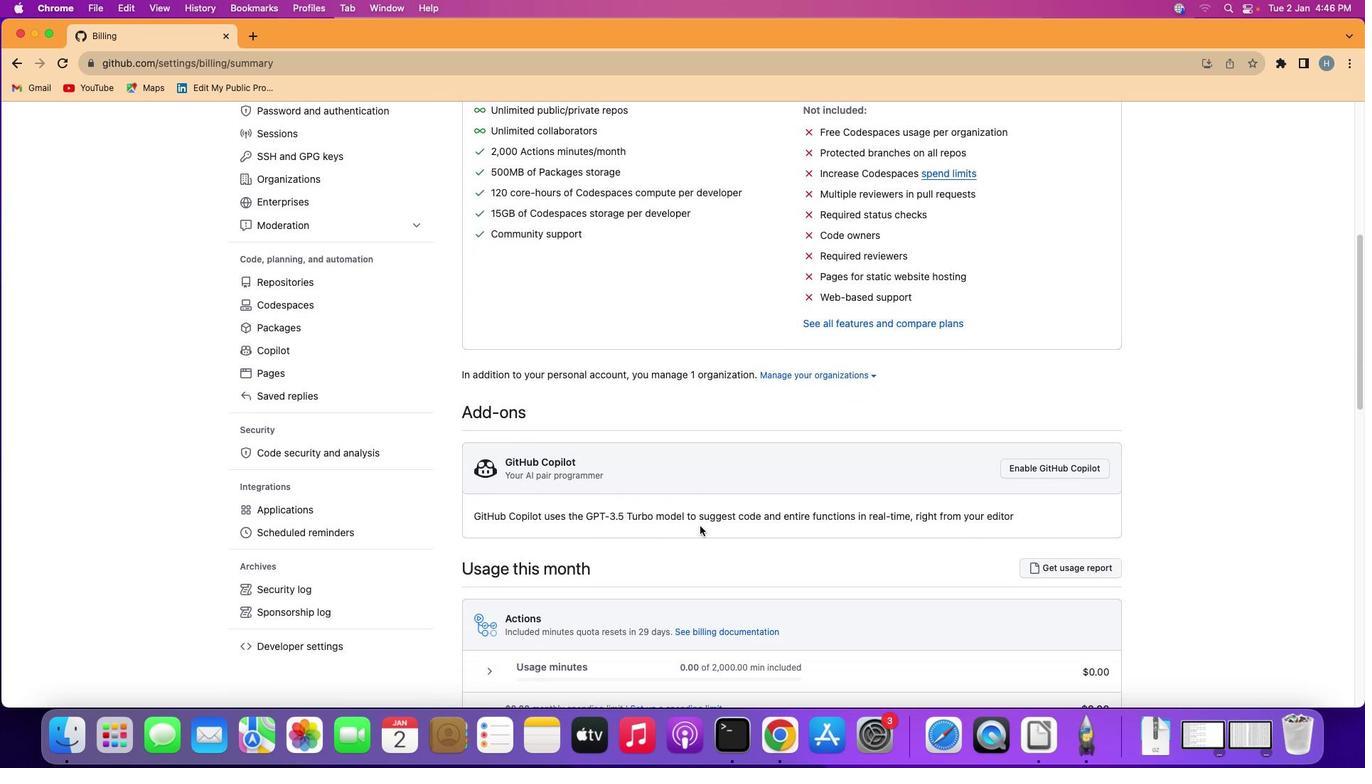 
Action: Mouse scrolled (695, 529) with delta (0, 0)
Screenshot: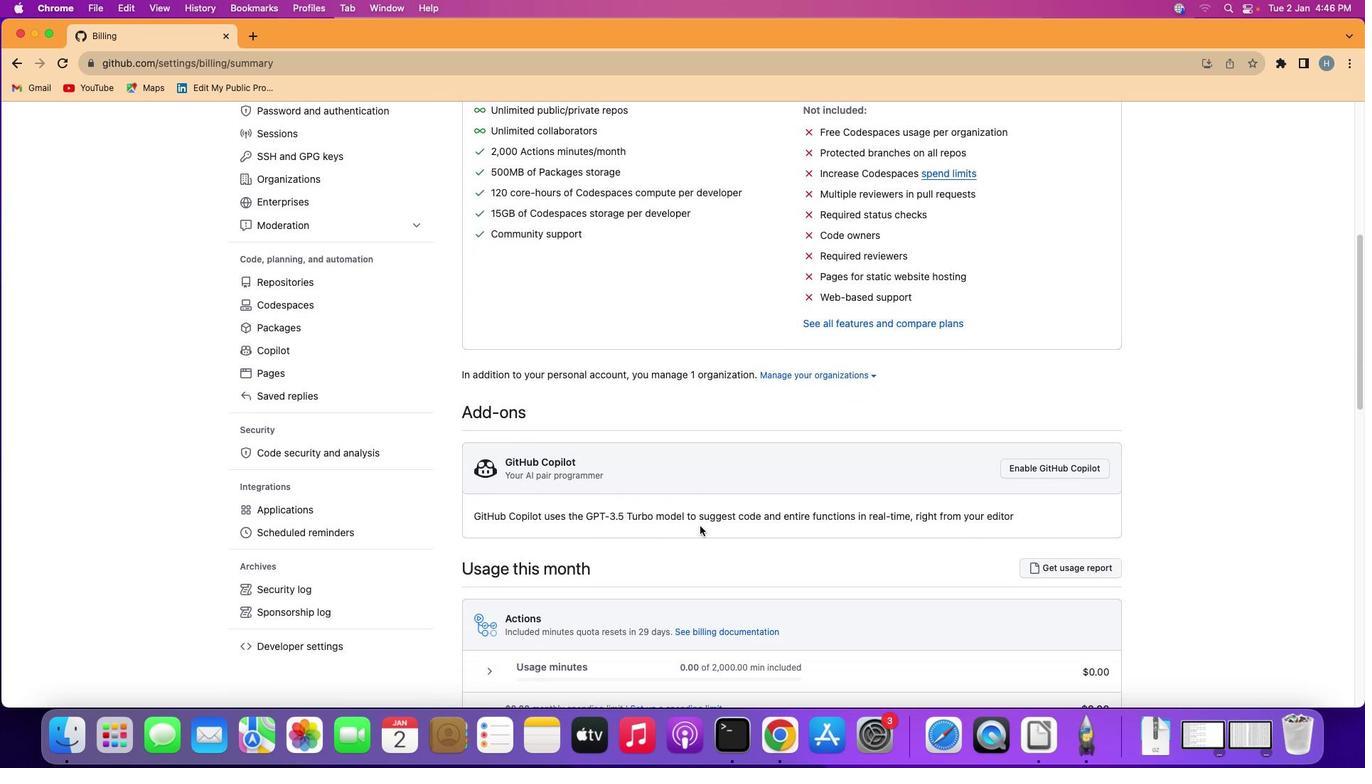 
Action: Mouse moved to (696, 529)
Screenshot: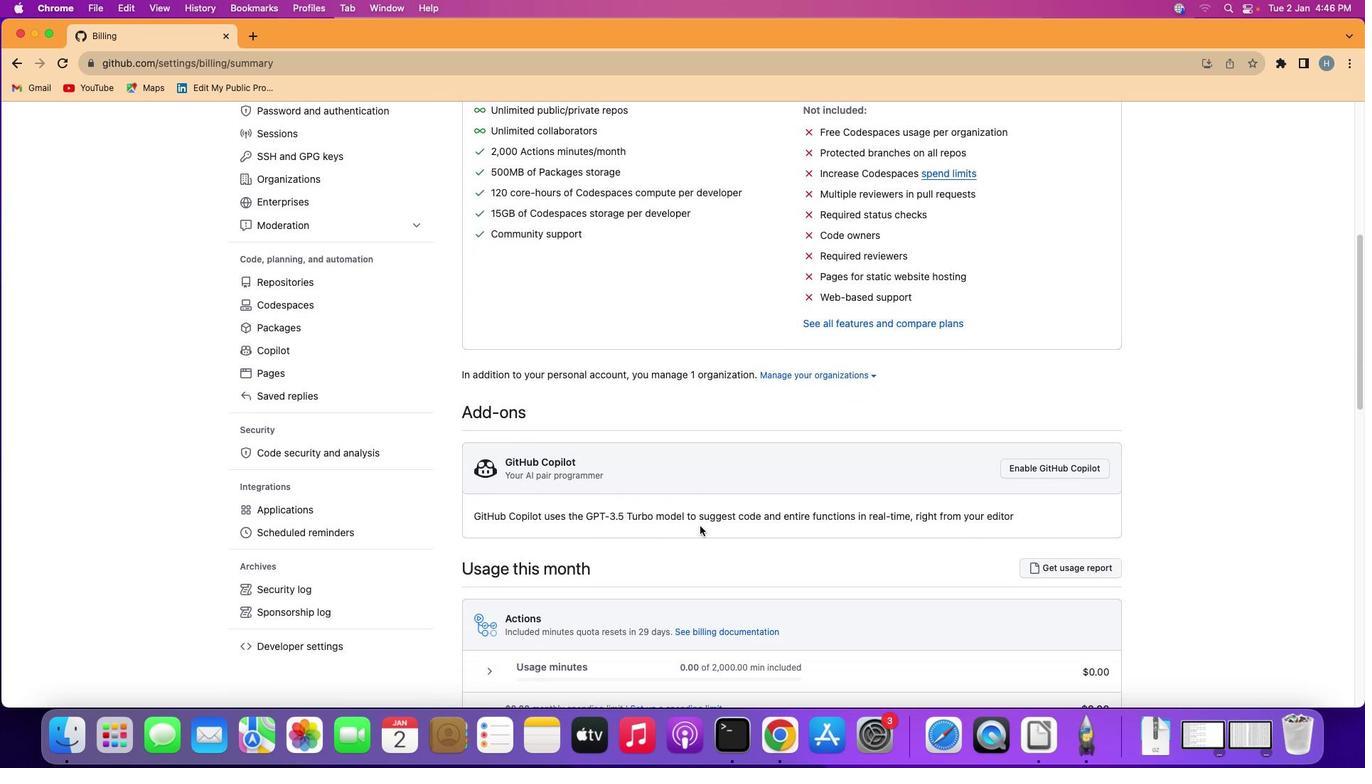 
Action: Mouse scrolled (696, 529) with delta (0, 0)
Screenshot: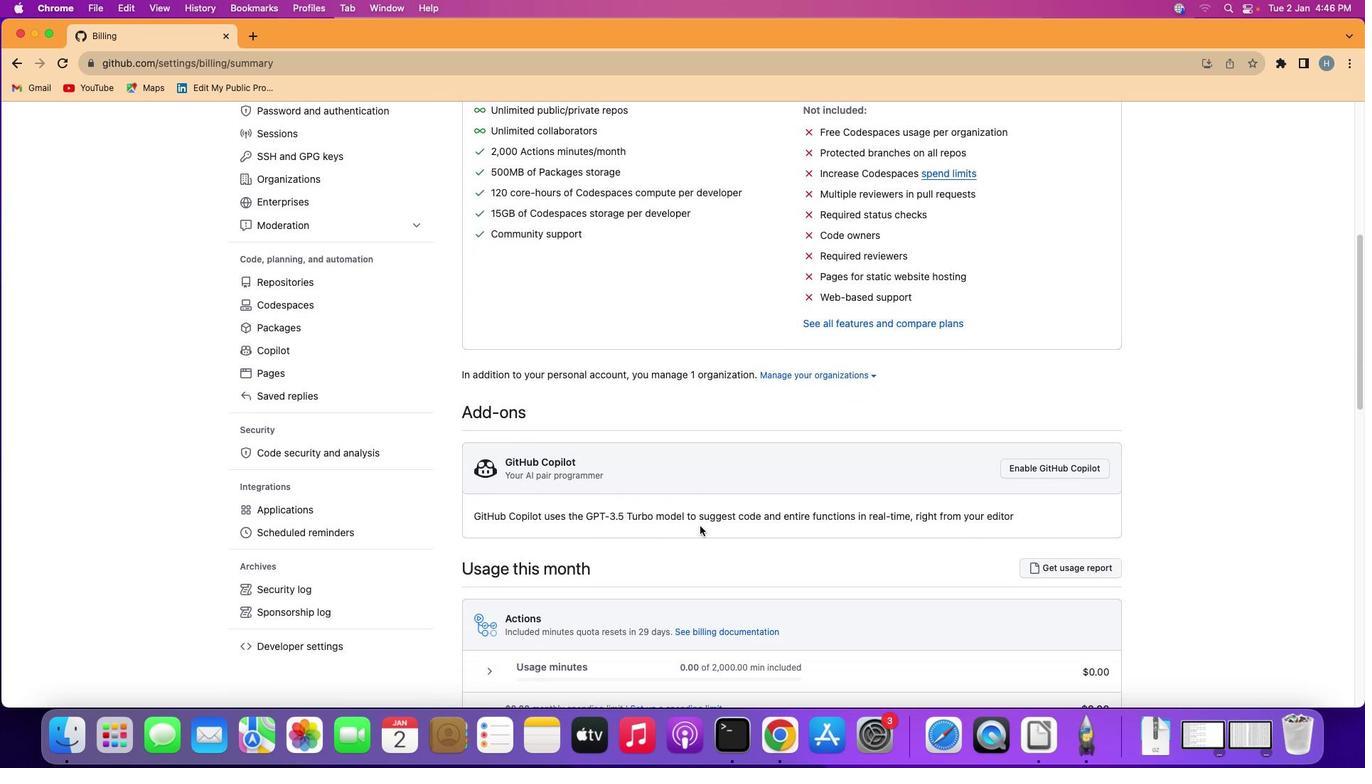 
Action: Mouse moved to (697, 527)
Screenshot: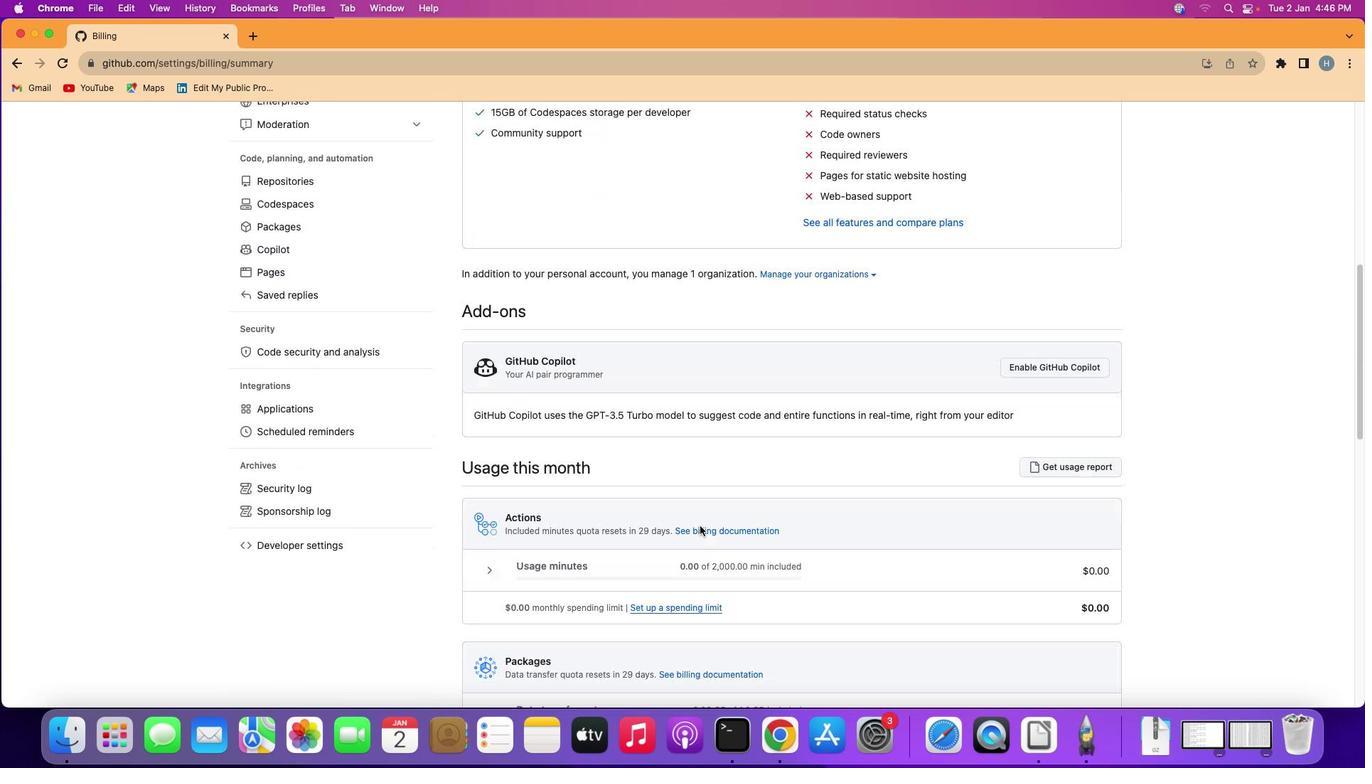 
Action: Mouse scrolled (697, 527) with delta (0, -2)
Screenshot: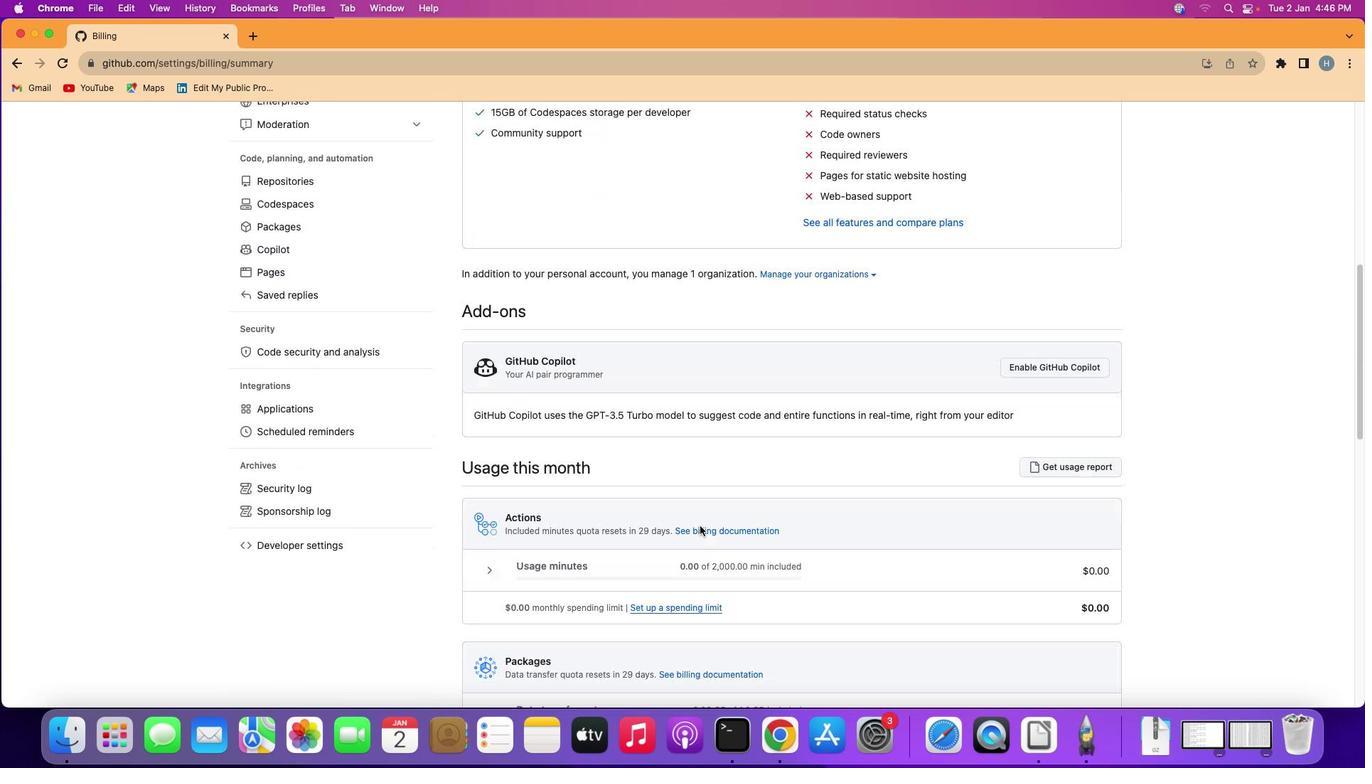 
Action: Mouse moved to (699, 525)
Screenshot: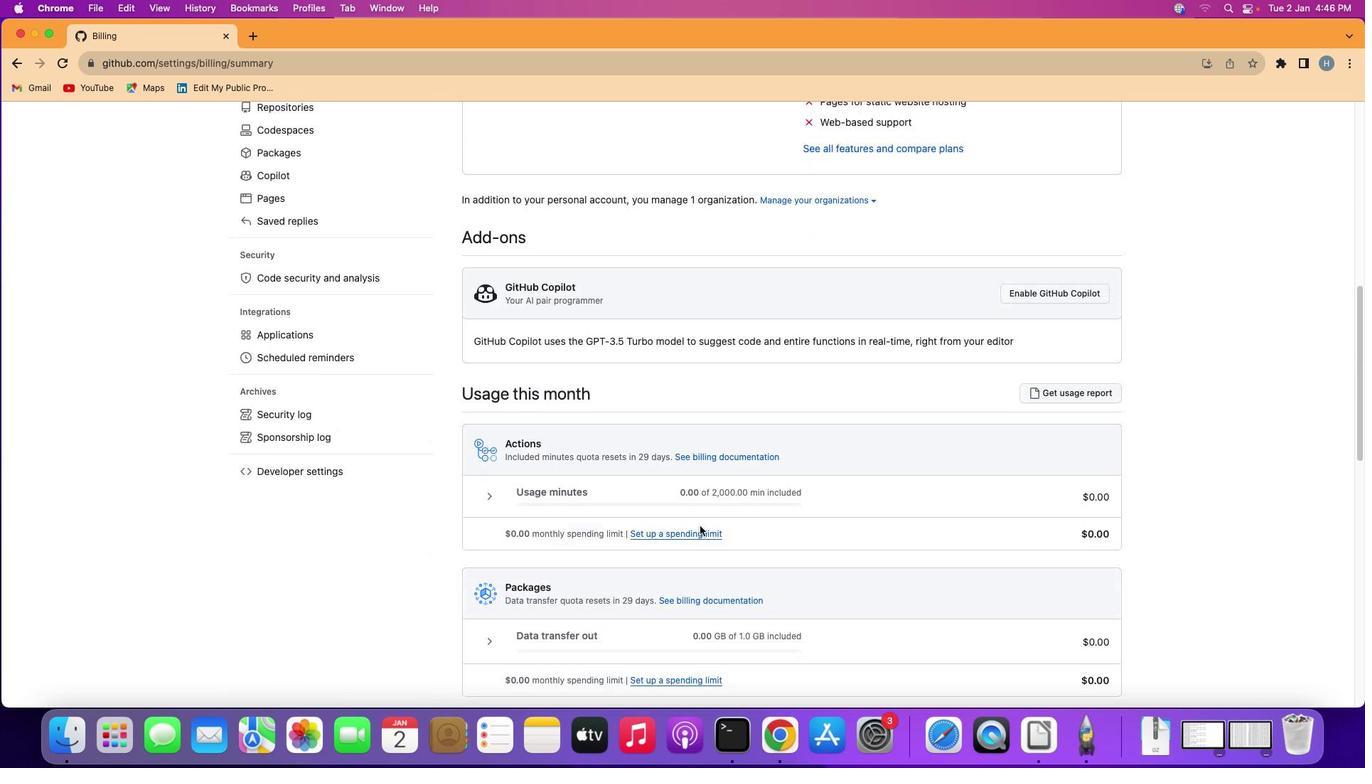 
Action: Mouse scrolled (699, 525) with delta (0, -2)
Screenshot: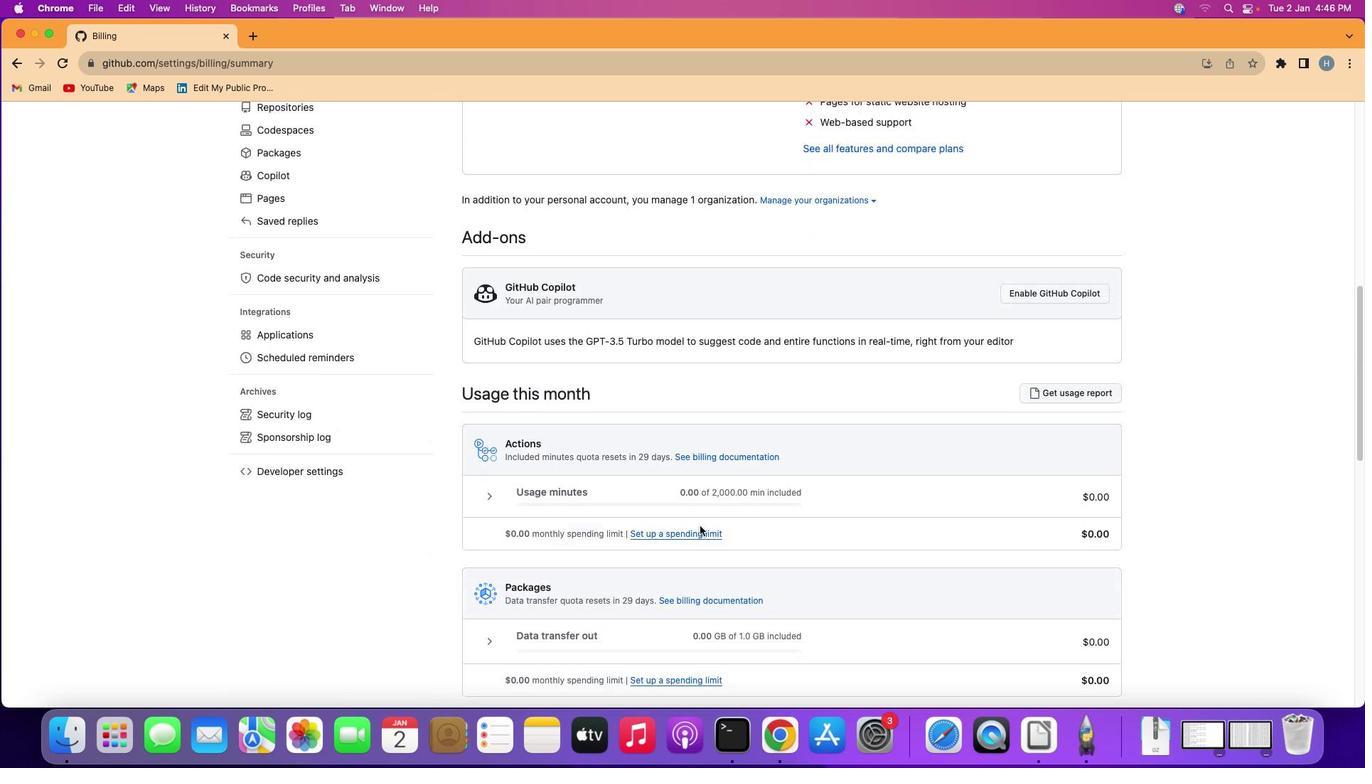 
Action: Mouse moved to (746, 526)
Screenshot: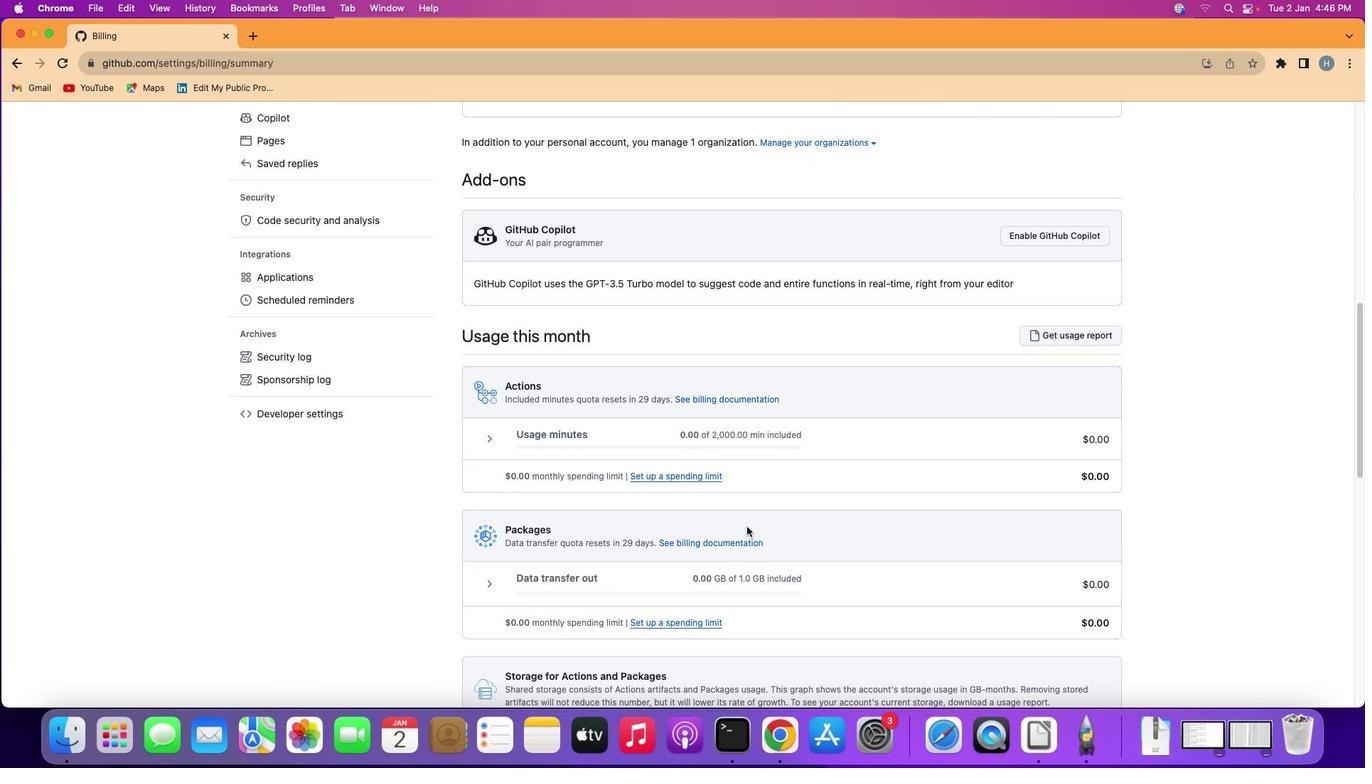 
Action: Mouse scrolled (746, 526) with delta (0, 0)
Screenshot: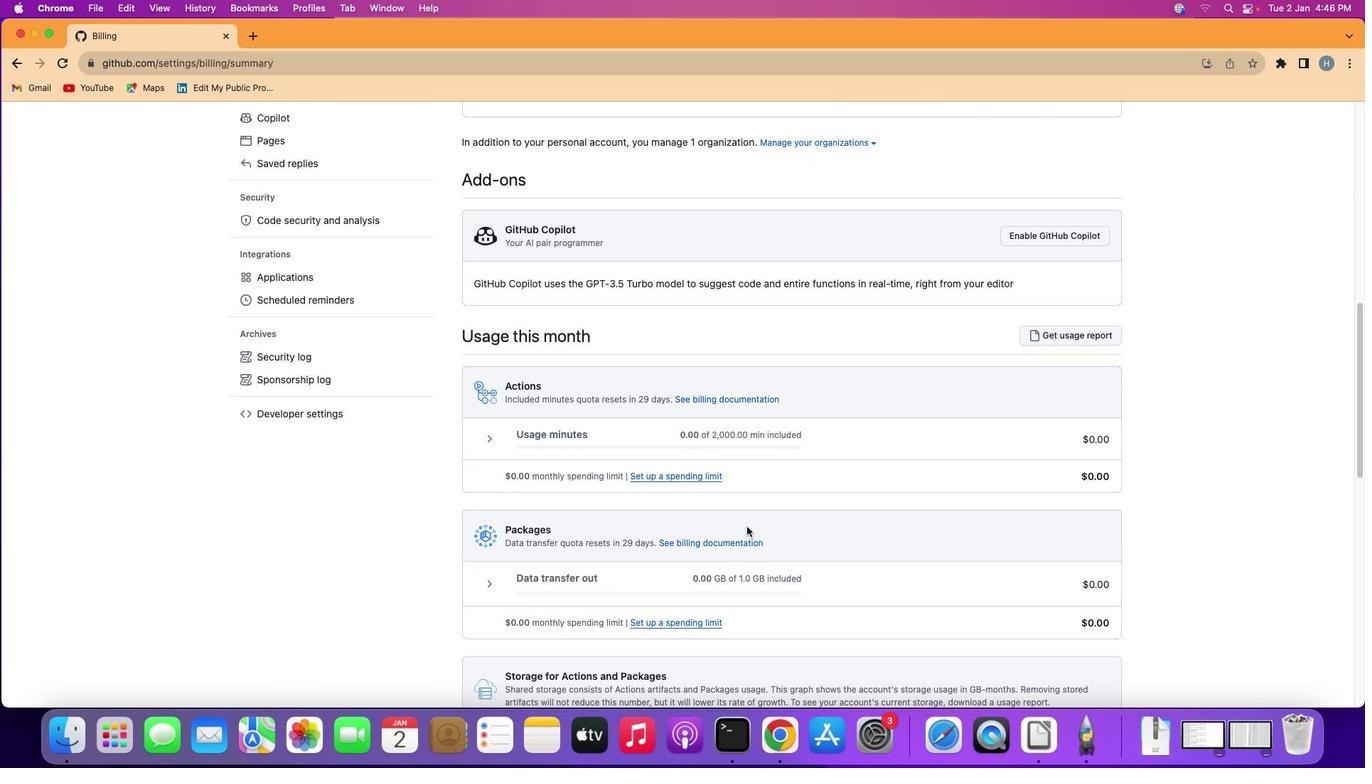 
Action: Mouse scrolled (746, 526) with delta (0, 0)
Screenshot: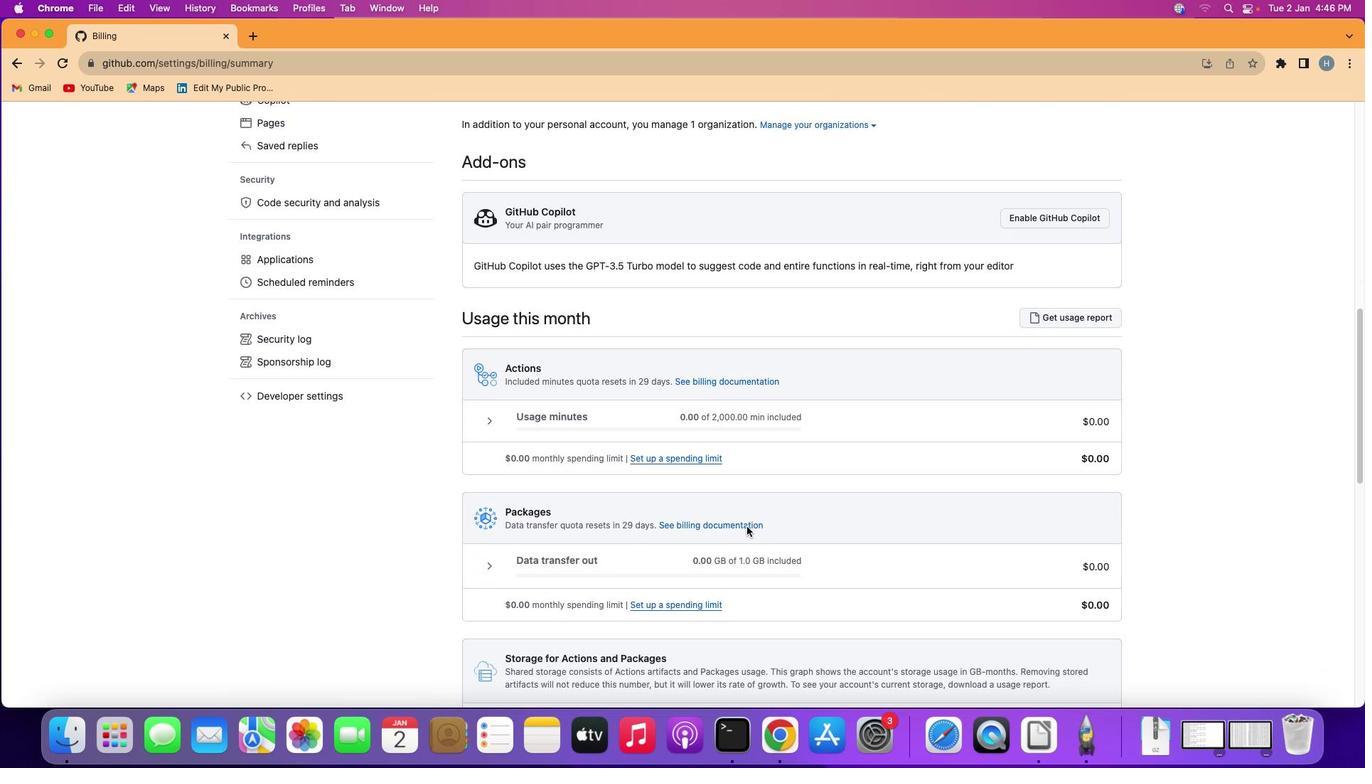 
Action: Mouse scrolled (746, 526) with delta (0, -1)
Screenshot: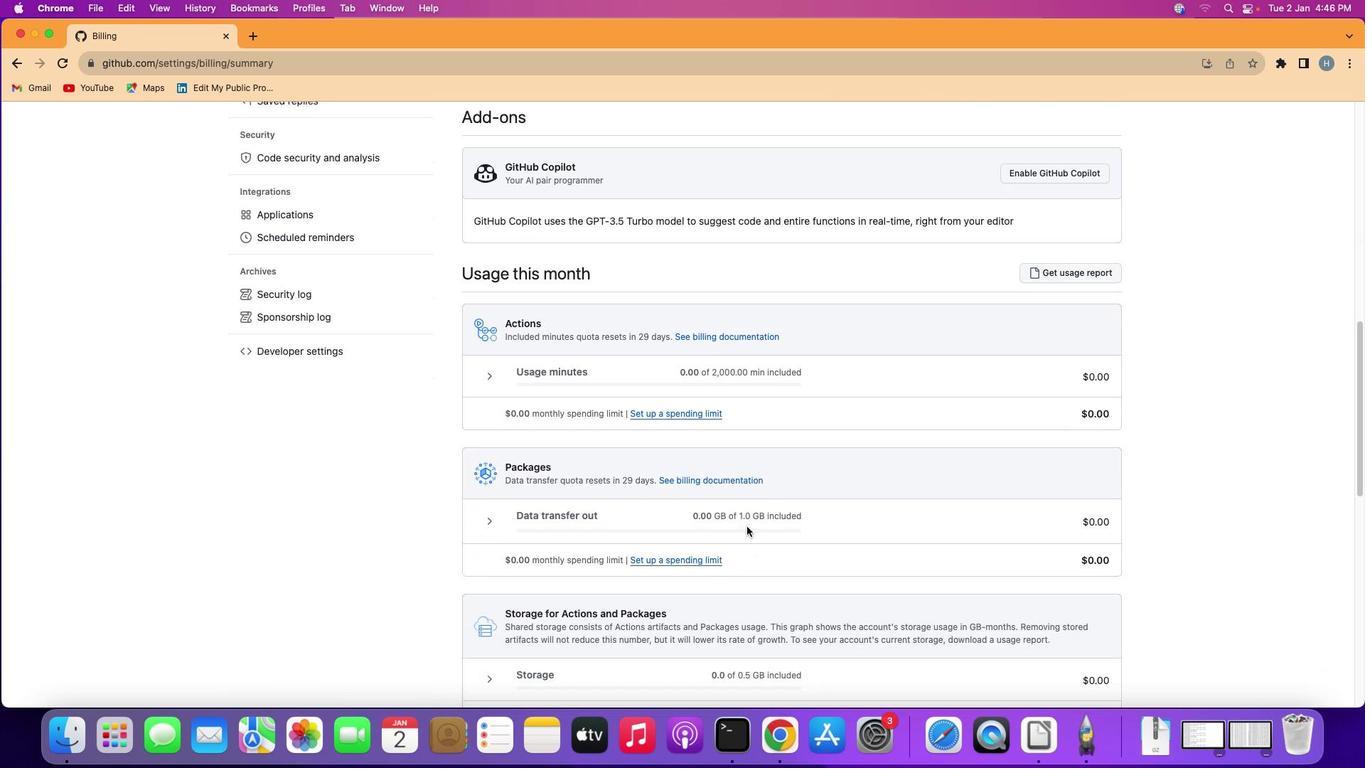 
Action: Mouse moved to (1094, 234)
Screenshot: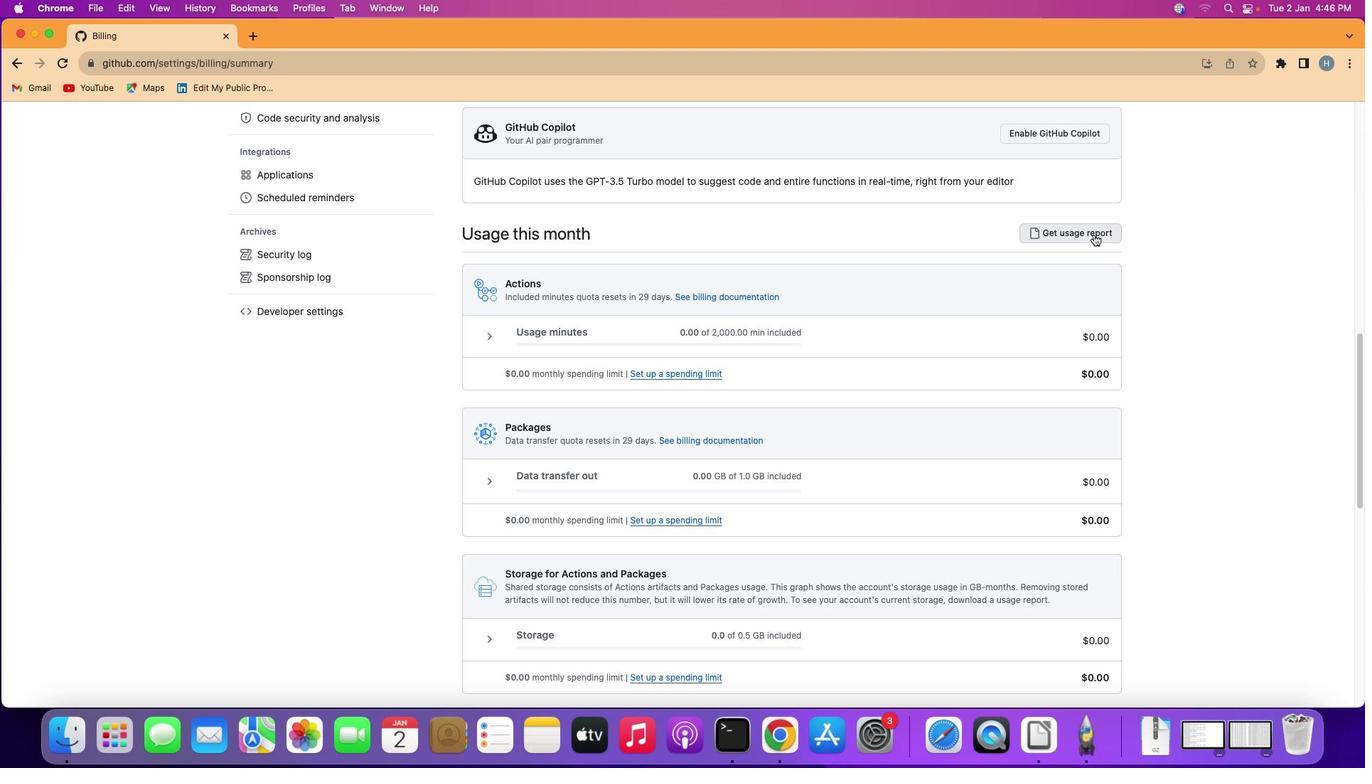 
Action: Mouse pressed left at (1094, 234)
Screenshot: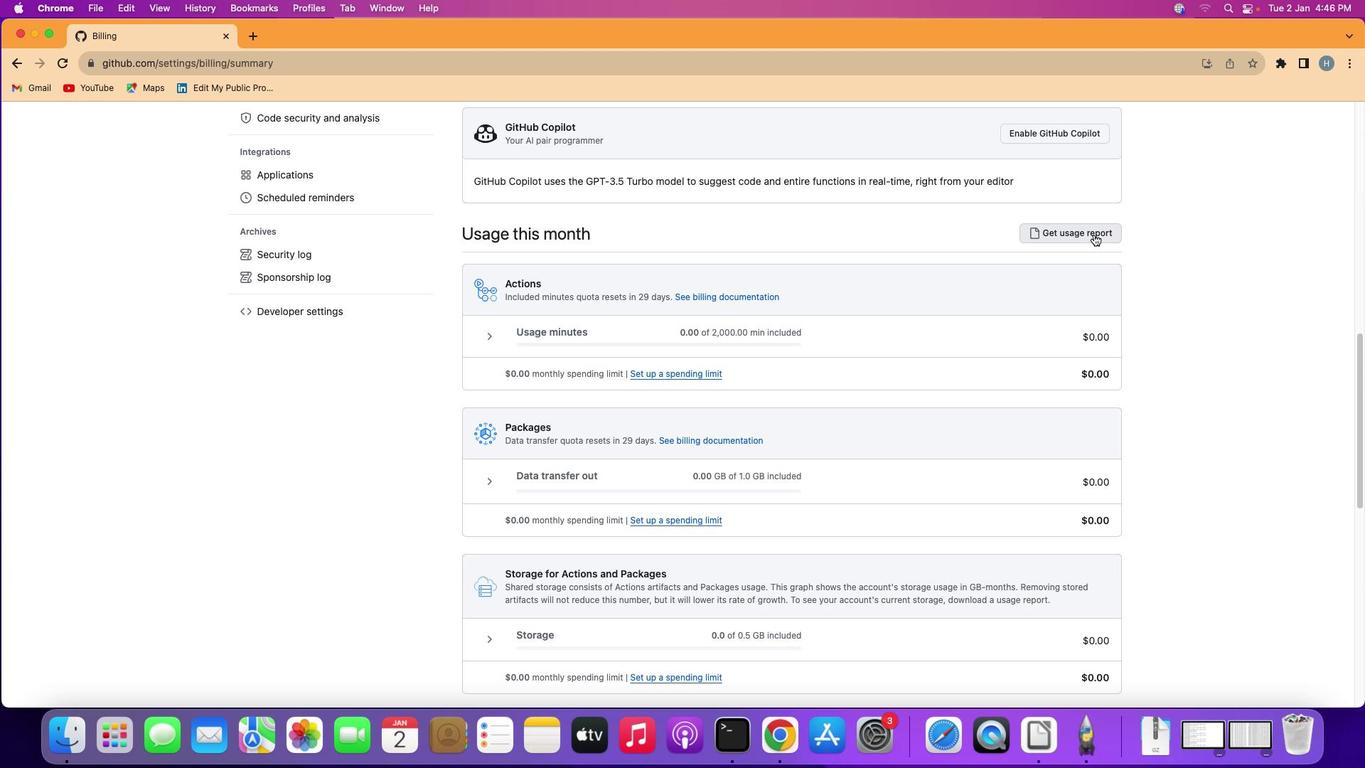 
Action: Mouse moved to (543, 353)
Screenshot: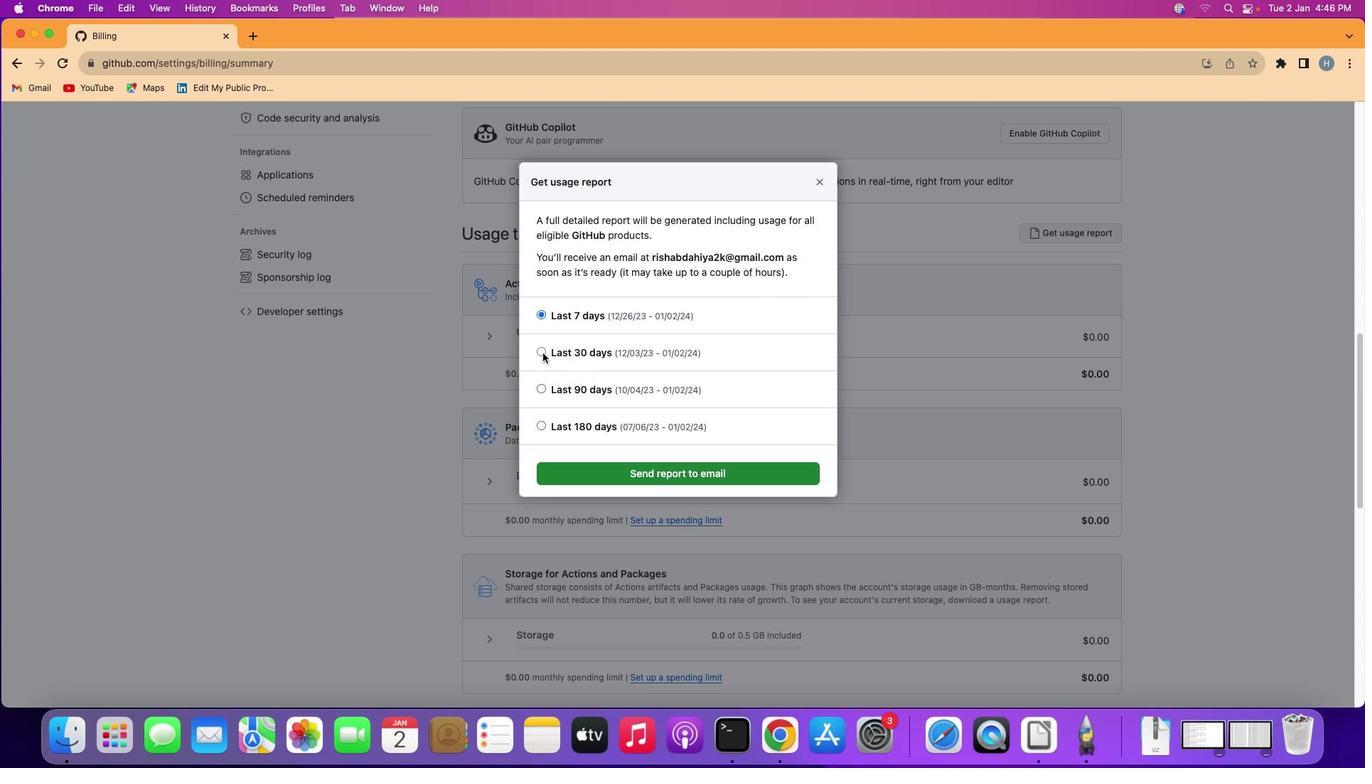 
Action: Mouse pressed left at (543, 353)
Screenshot: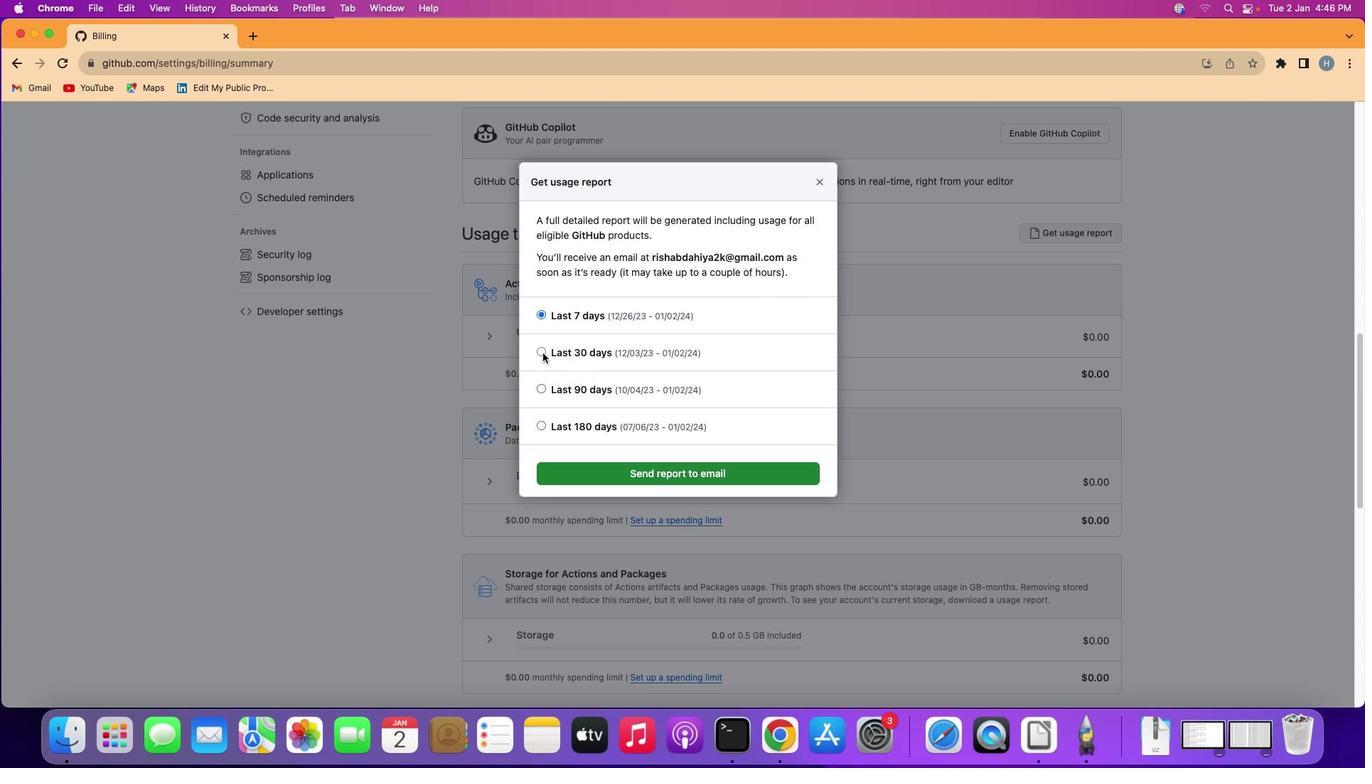 
Action: Mouse moved to (542, 352)
Screenshot: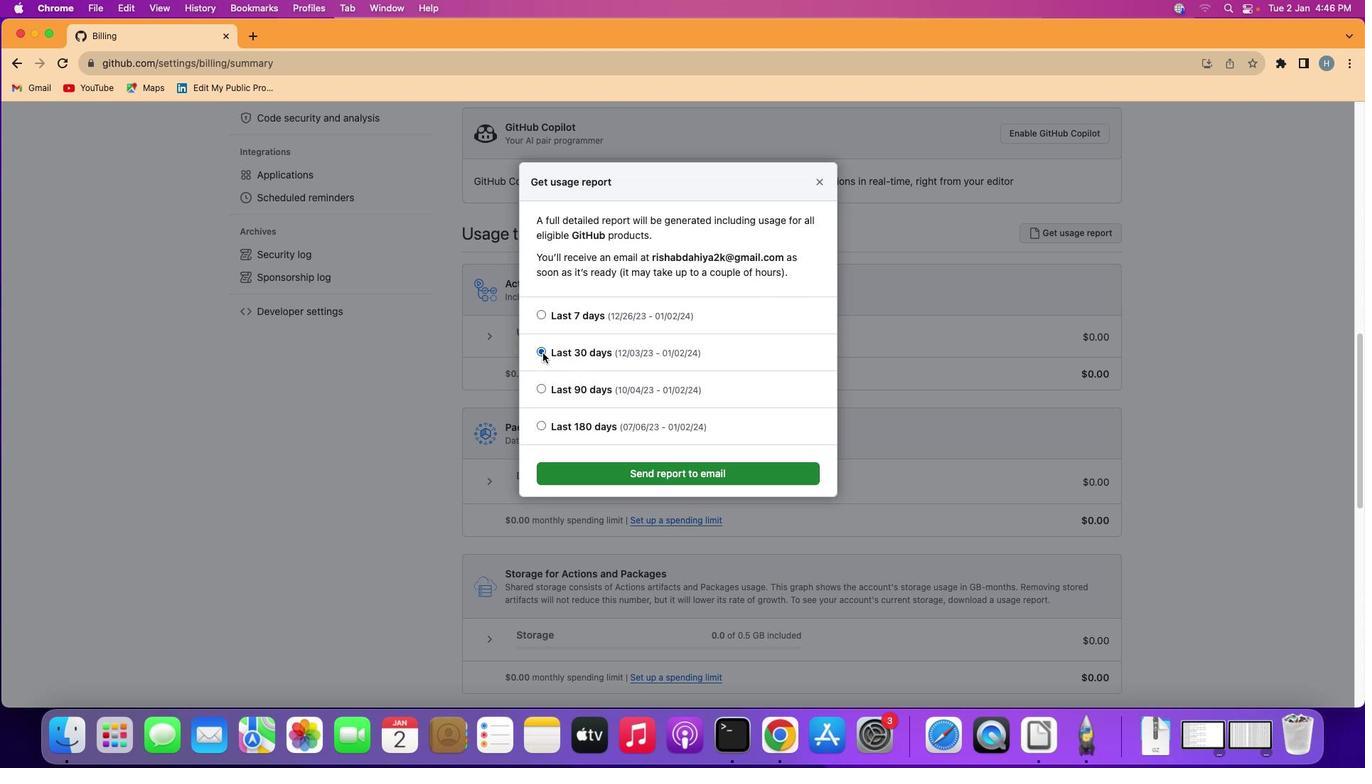 
